 Task: Find connections with filter location Bad Oeynhausen with filter topic #Saaswith filter profile language English with filter current company RPG Group with filter school B. M. S. College of Engineering with filter industry Ranching and Fisheries with filter service category Leadership Development with filter keywords title Wedding Coordinator
Action: Mouse moved to (483, 61)
Screenshot: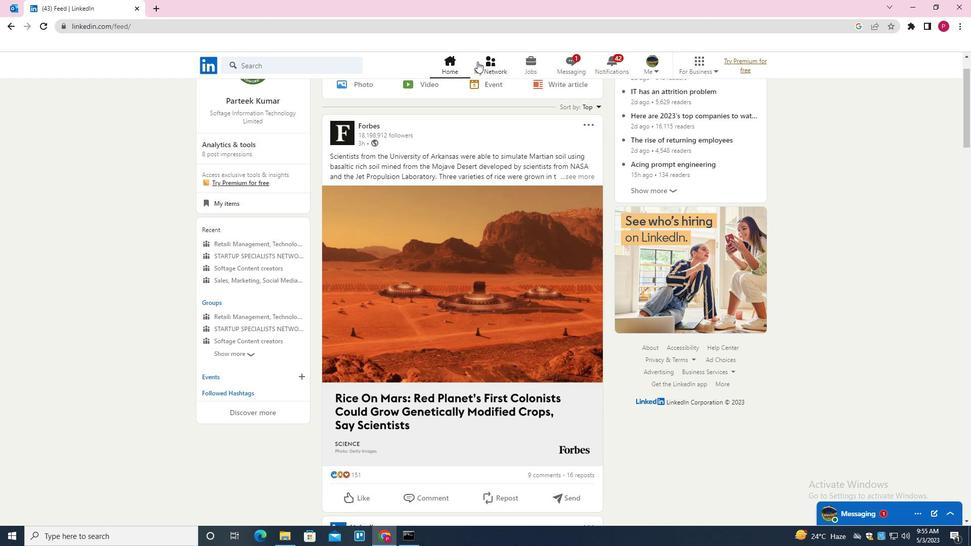 
Action: Mouse pressed left at (483, 61)
Screenshot: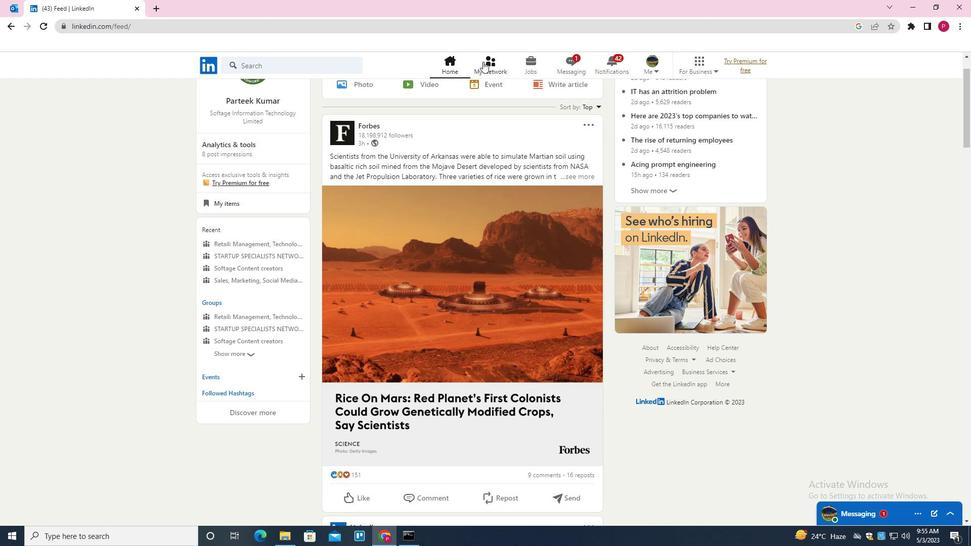 
Action: Mouse moved to (295, 123)
Screenshot: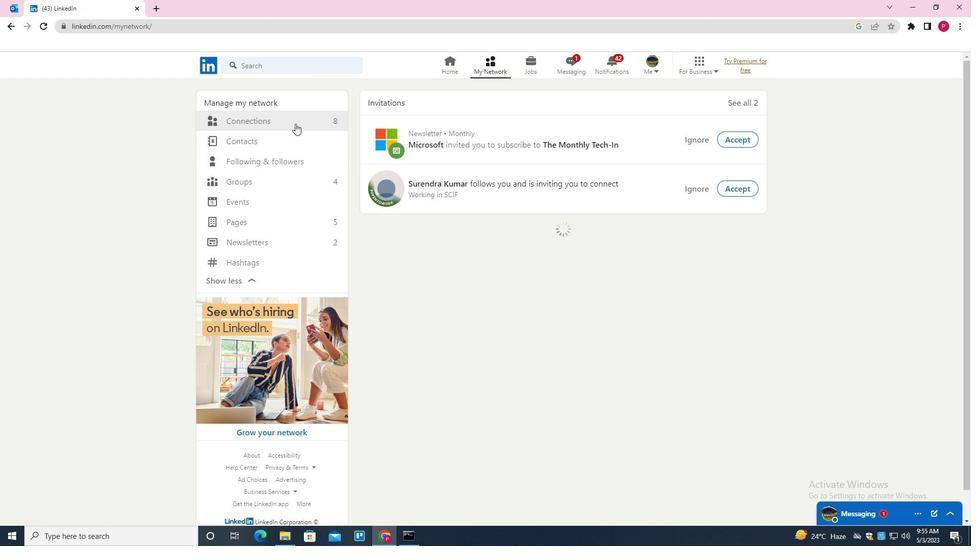 
Action: Mouse pressed left at (295, 123)
Screenshot: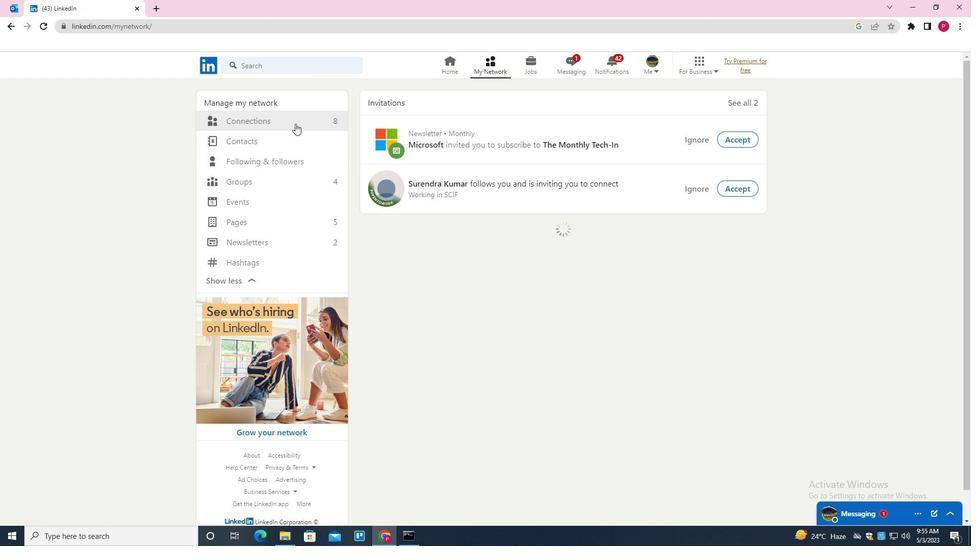 
Action: Mouse moved to (543, 122)
Screenshot: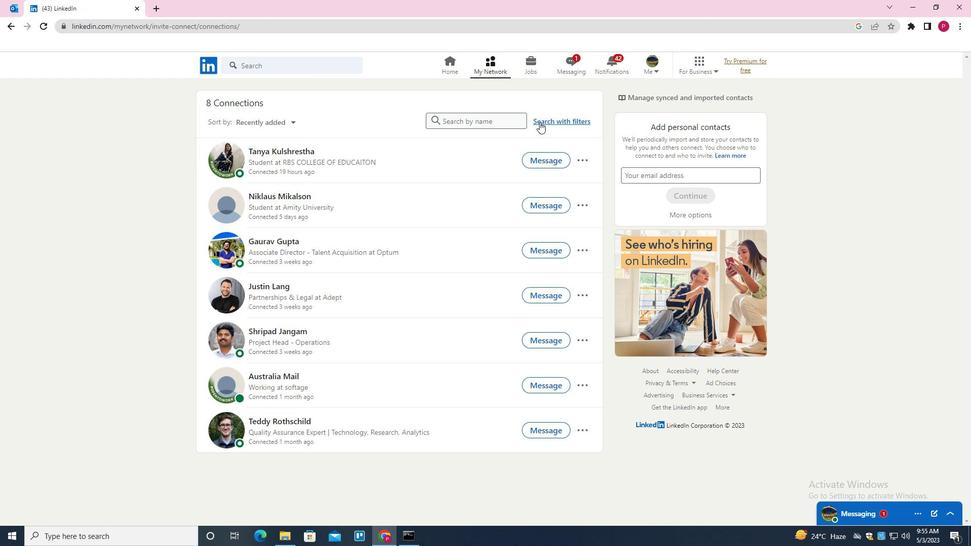 
Action: Mouse pressed left at (543, 122)
Screenshot: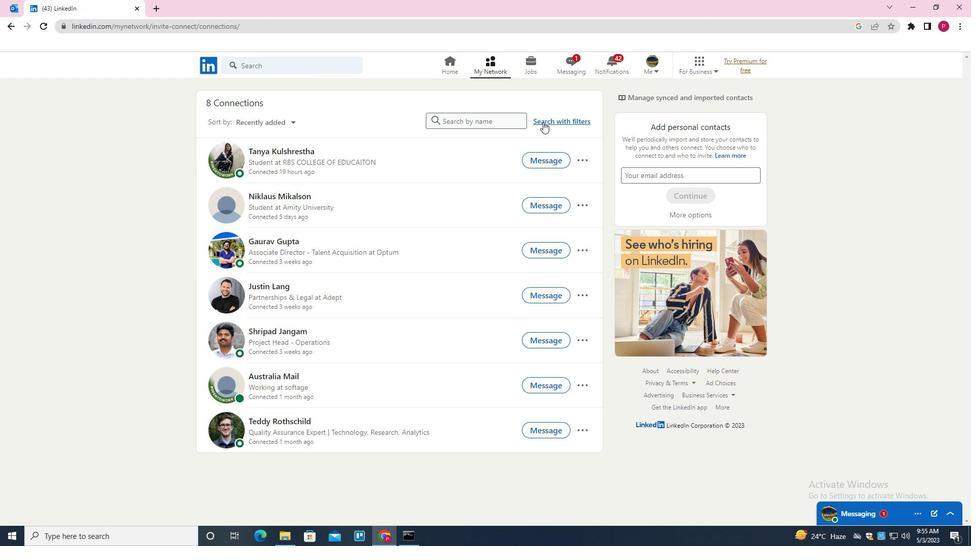
Action: Mouse moved to (515, 92)
Screenshot: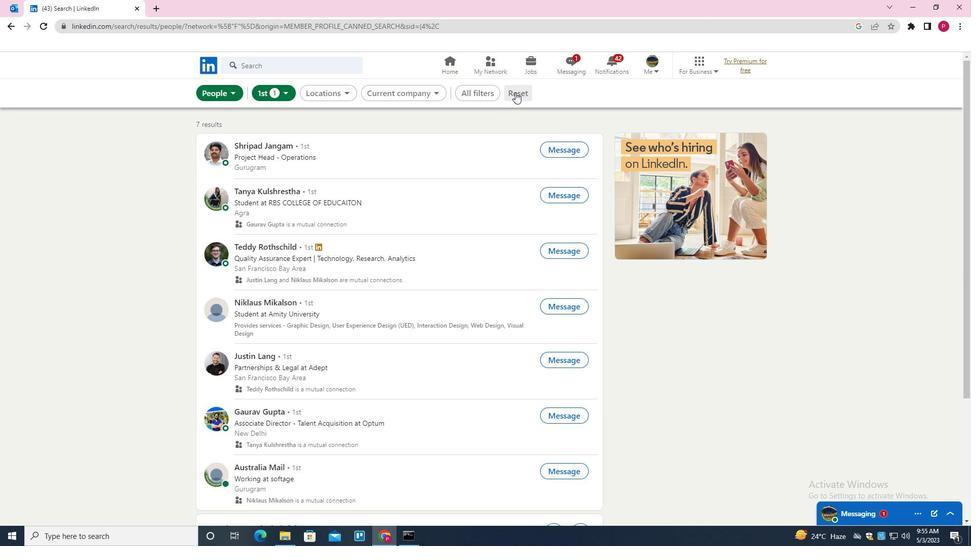 
Action: Mouse pressed left at (515, 92)
Screenshot: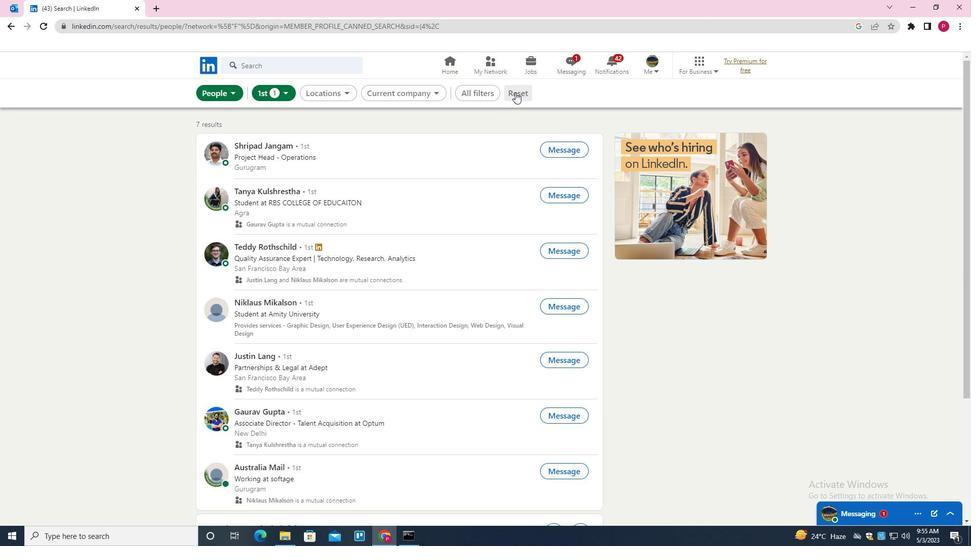 
Action: Mouse moved to (500, 95)
Screenshot: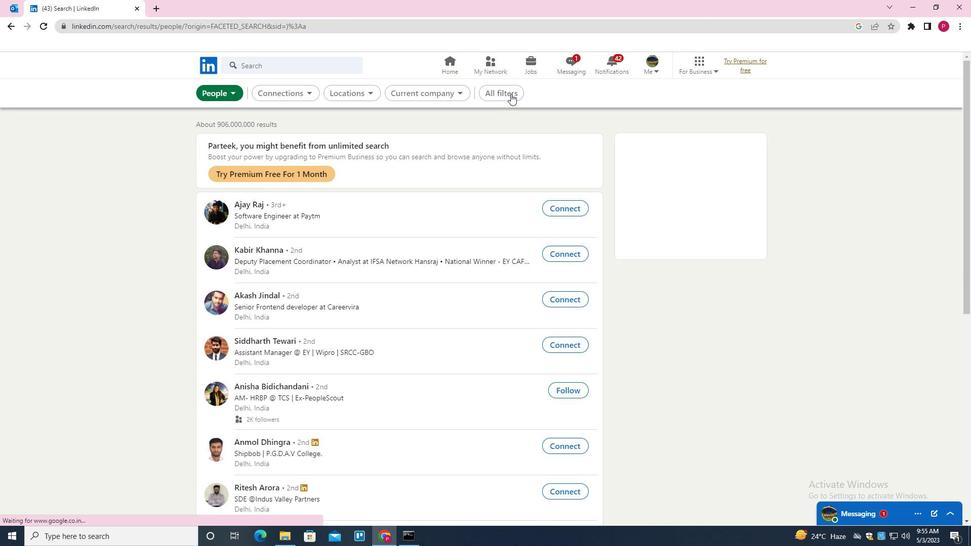 
Action: Mouse pressed left at (500, 95)
Screenshot: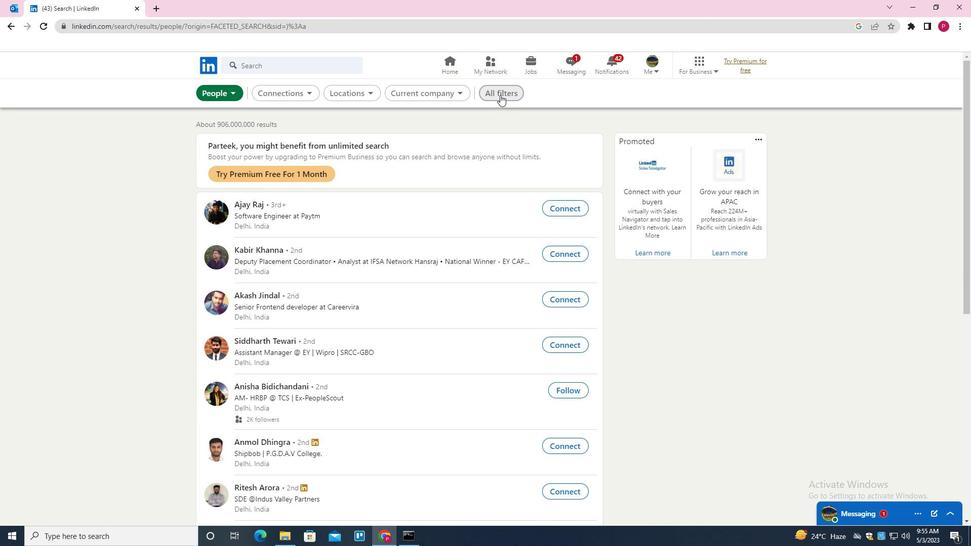 
Action: Mouse moved to (937, 383)
Screenshot: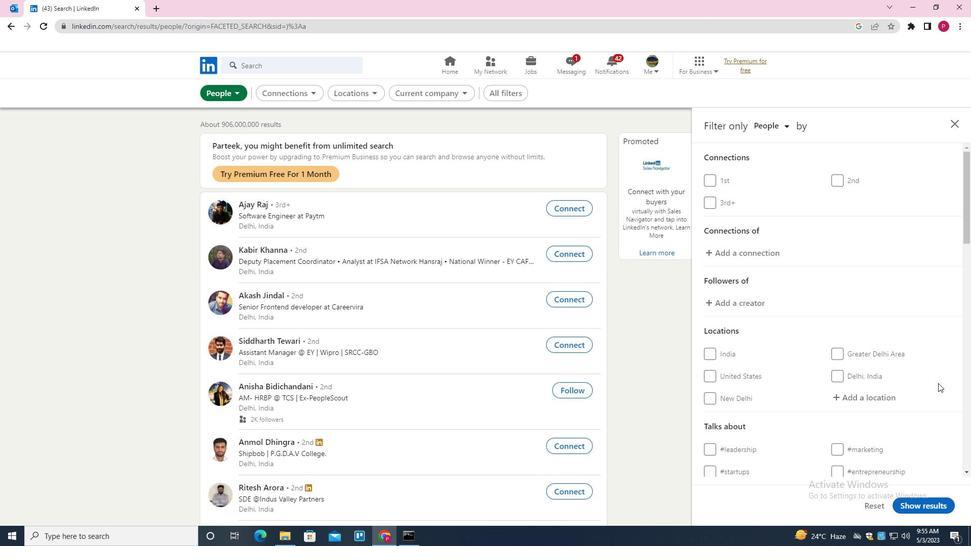 
Action: Mouse scrolled (937, 382) with delta (0, 0)
Screenshot: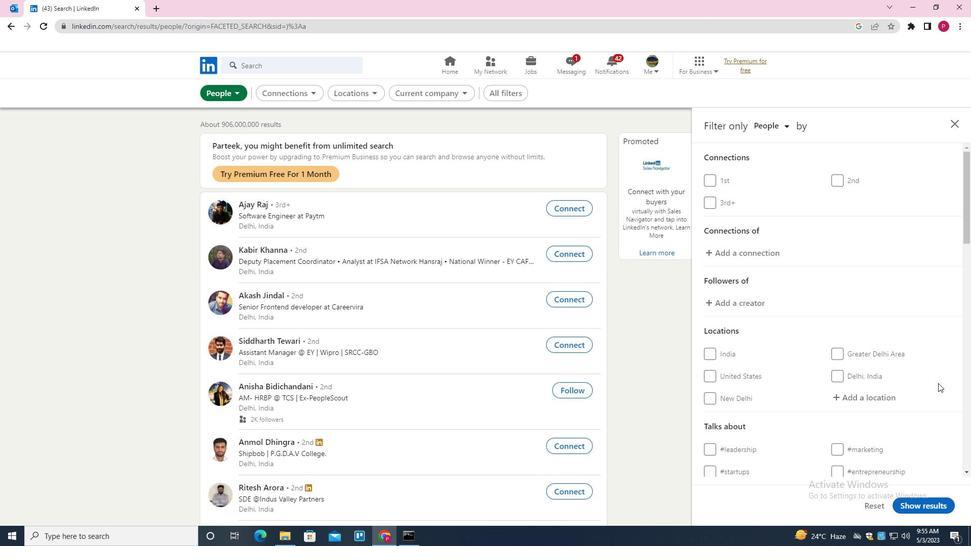 
Action: Mouse moved to (933, 383)
Screenshot: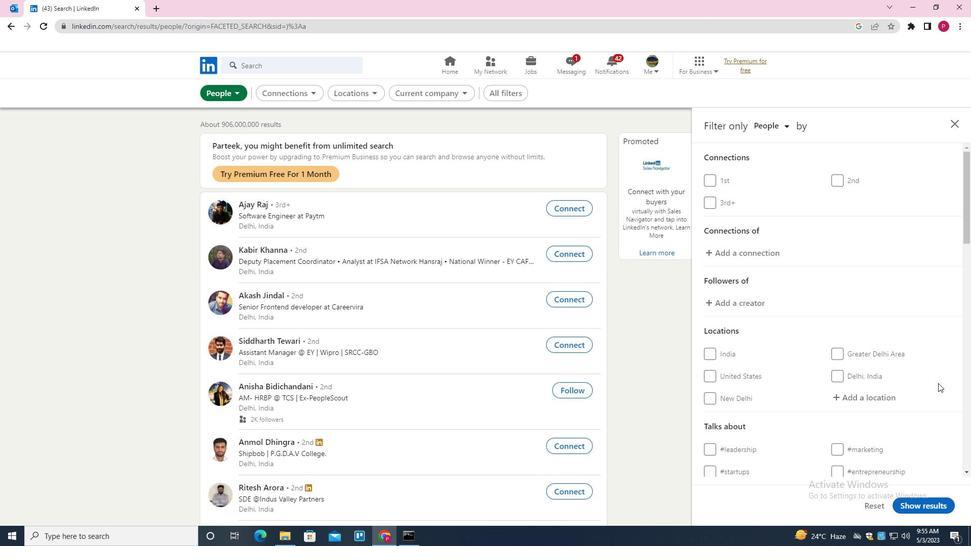 
Action: Mouse scrolled (933, 382) with delta (0, 0)
Screenshot: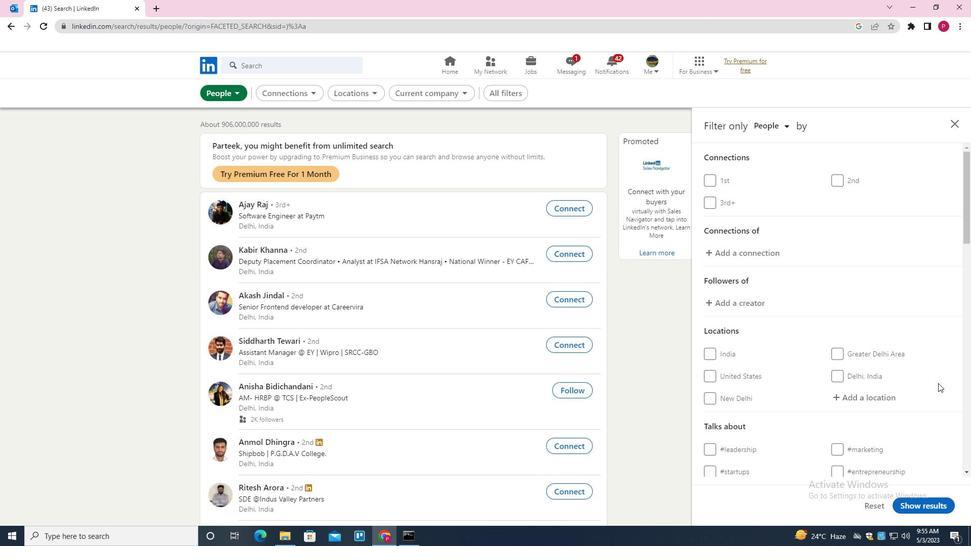 
Action: Mouse moved to (869, 298)
Screenshot: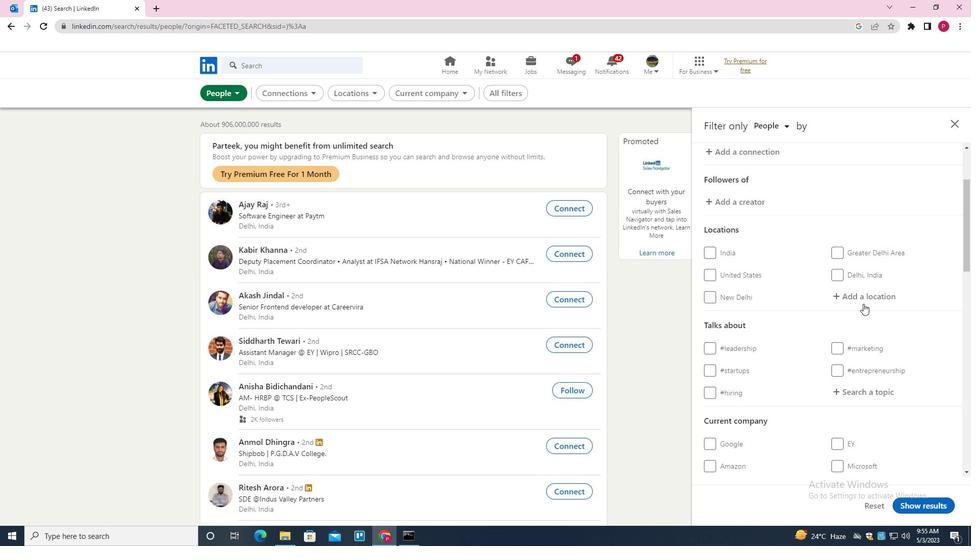 
Action: Mouse pressed left at (869, 298)
Screenshot: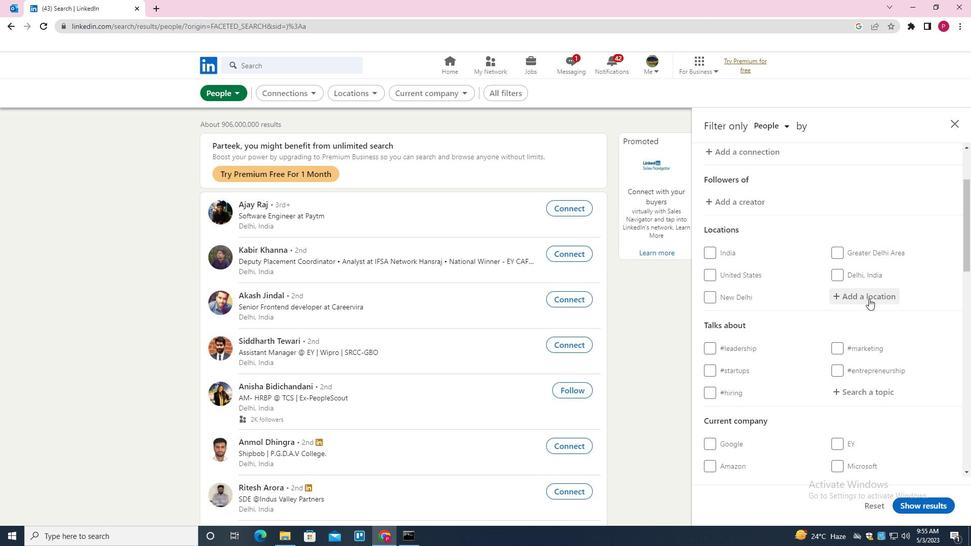 
Action: Key pressed <Key.shift>BAD<Key.space><Key.shift><Key.shift><Key.shift><Key.shift><Key.shift><Key.shift><Key.shift>OEYNHAUSEN<Key.down><Key.enter>
Screenshot: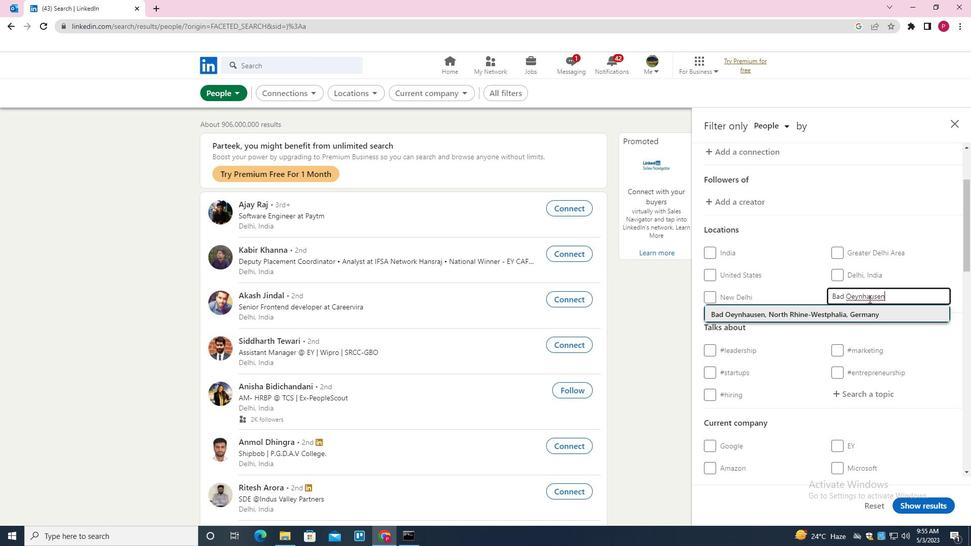
Action: Mouse moved to (887, 334)
Screenshot: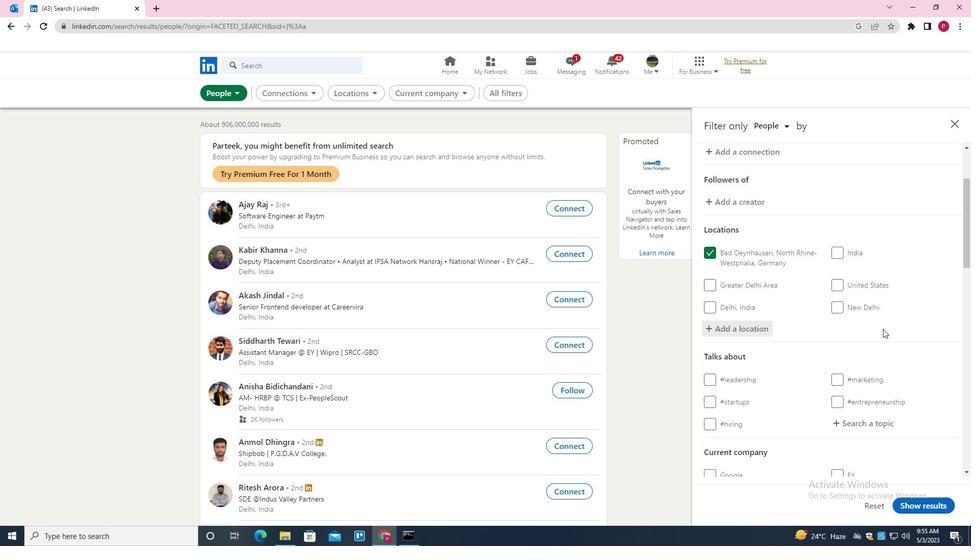 
Action: Mouse scrolled (887, 333) with delta (0, 0)
Screenshot: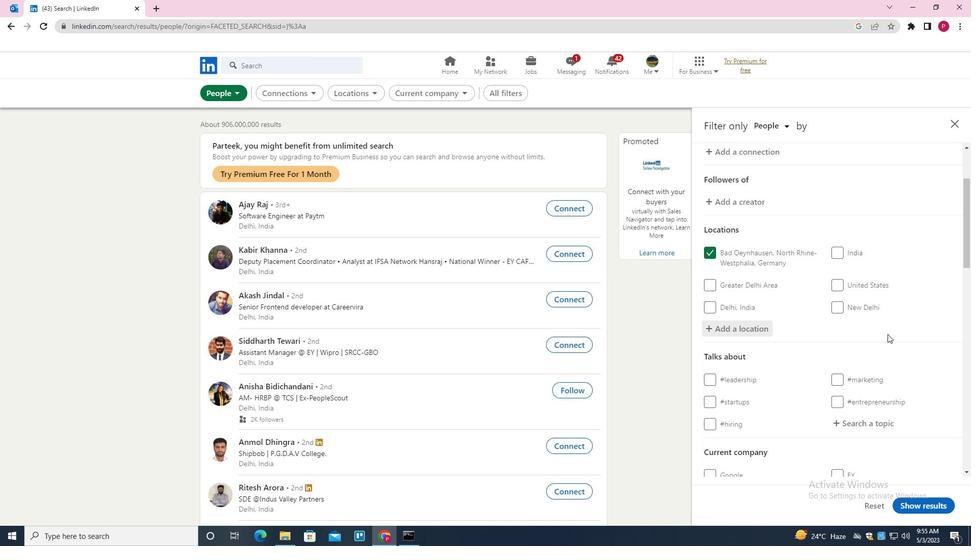 
Action: Mouse scrolled (887, 333) with delta (0, 0)
Screenshot: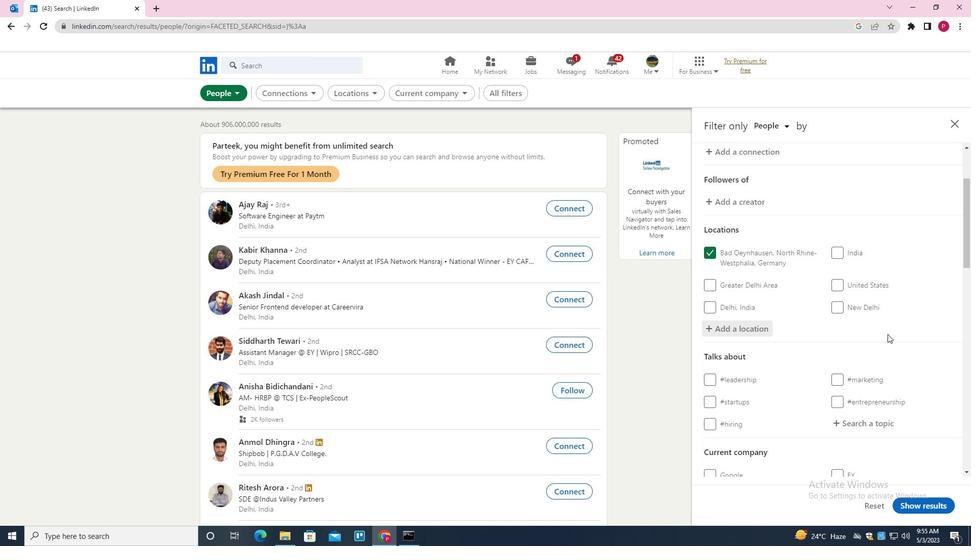 
Action: Mouse moved to (873, 324)
Screenshot: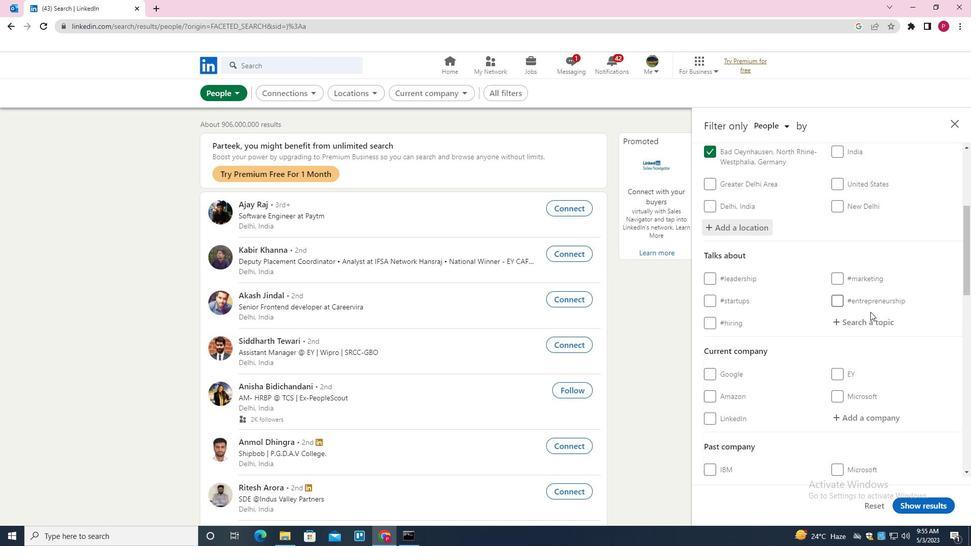 
Action: Mouse pressed left at (873, 324)
Screenshot: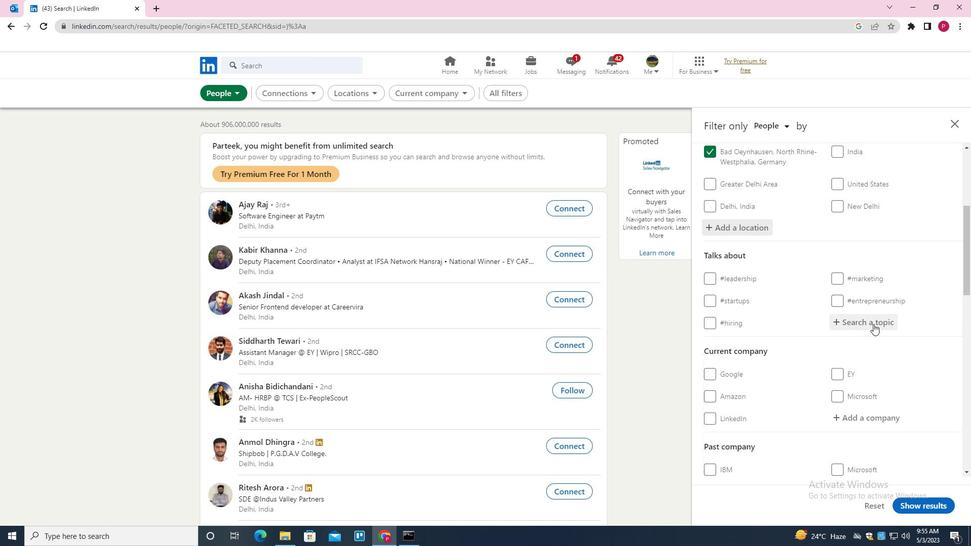 
Action: Key pressed SAAS<Key.down><Key.enter>
Screenshot: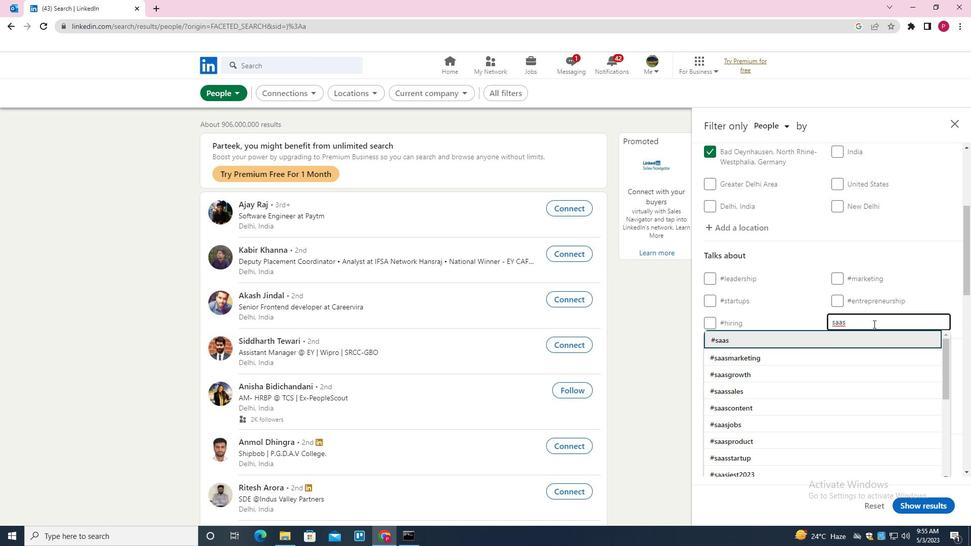 
Action: Mouse moved to (851, 325)
Screenshot: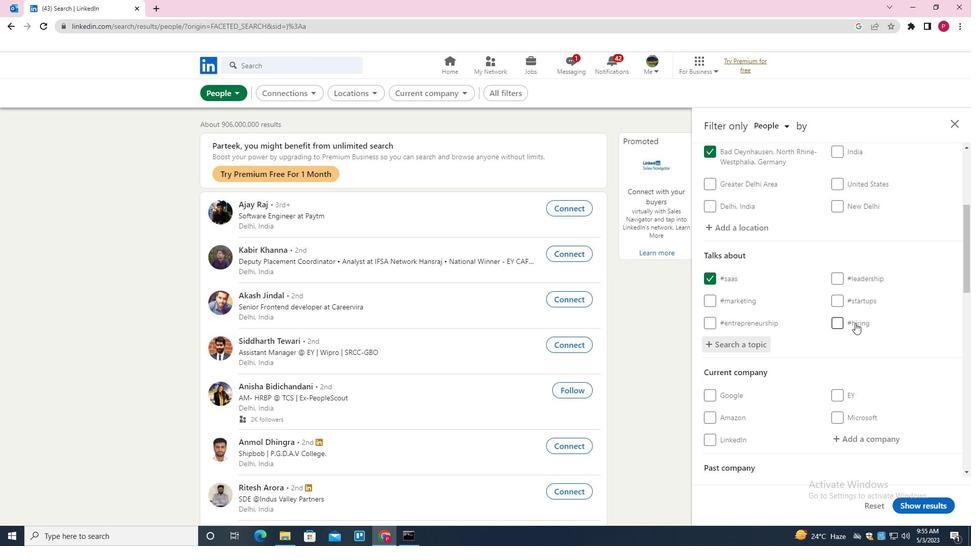 
Action: Mouse scrolled (851, 324) with delta (0, 0)
Screenshot: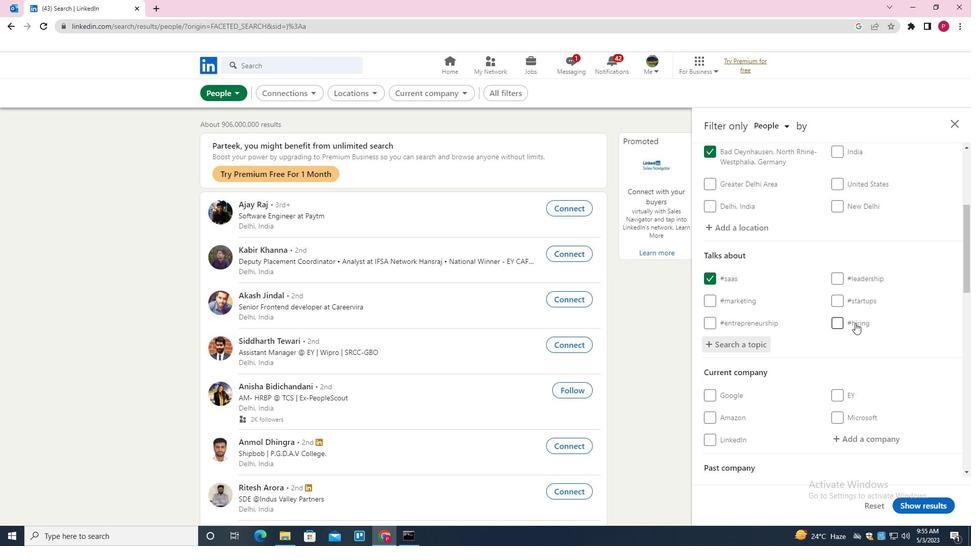 
Action: Mouse moved to (845, 330)
Screenshot: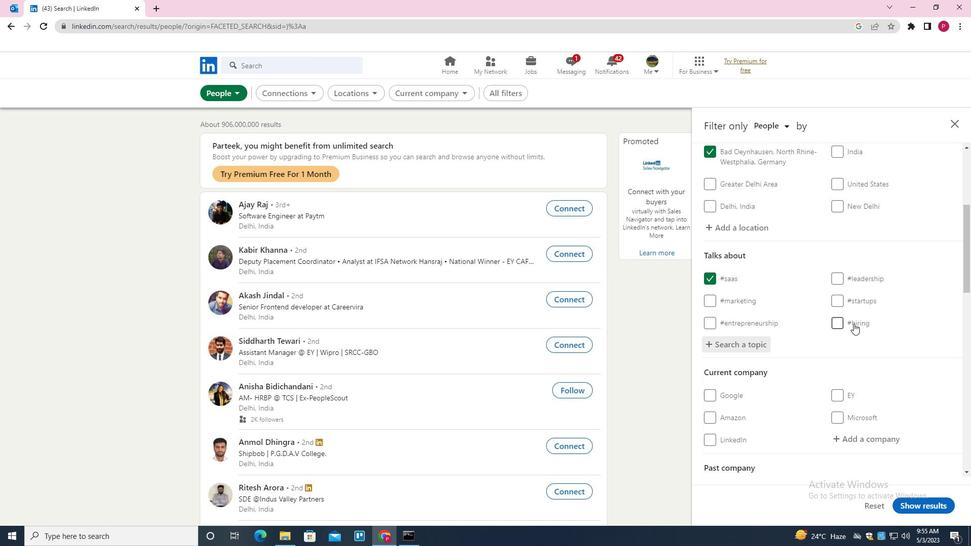 
Action: Mouse scrolled (845, 330) with delta (0, 0)
Screenshot: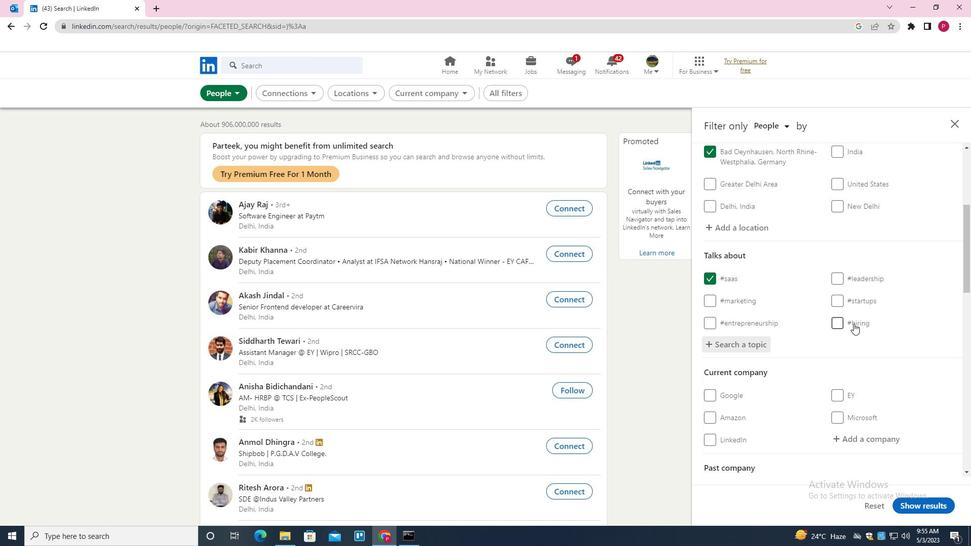 
Action: Mouse moved to (844, 332)
Screenshot: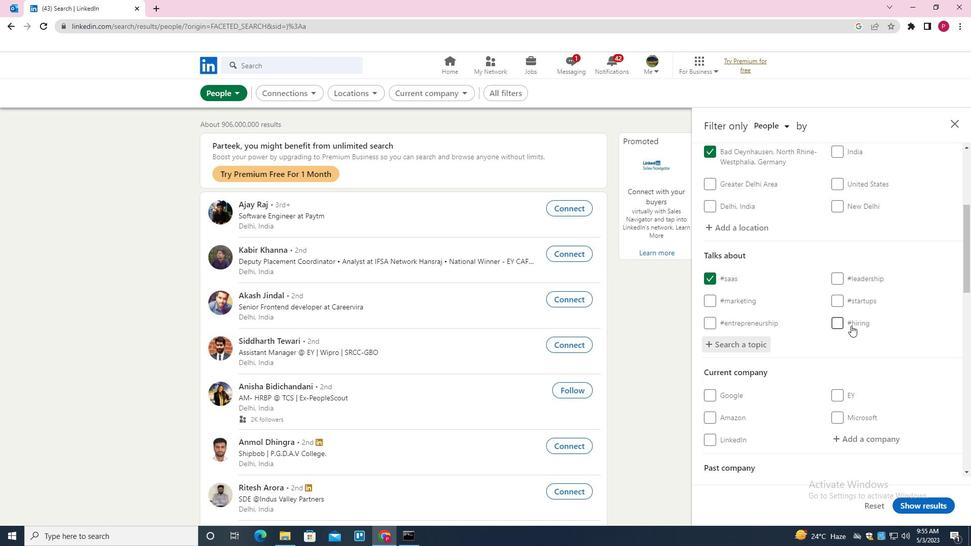 
Action: Mouse scrolled (844, 332) with delta (0, 0)
Screenshot: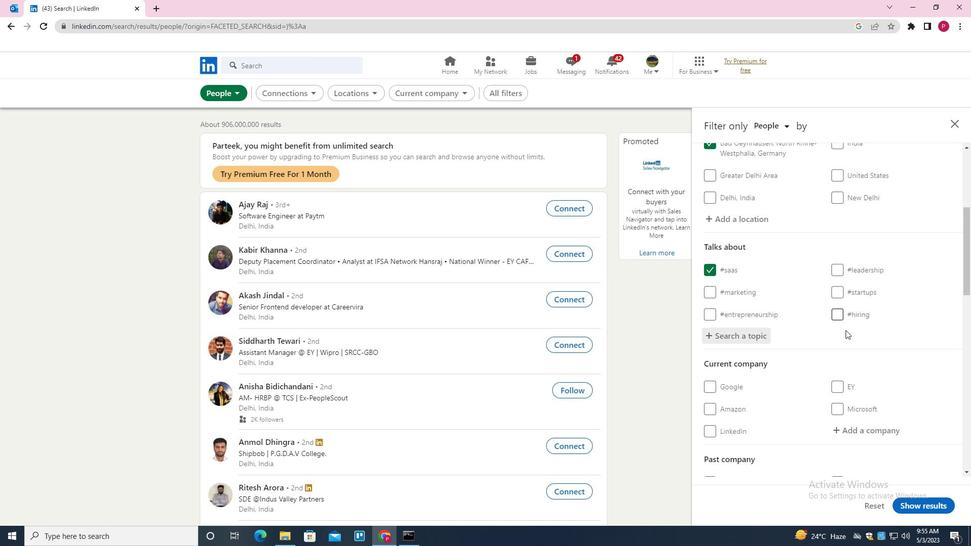 
Action: Mouse scrolled (844, 332) with delta (0, 0)
Screenshot: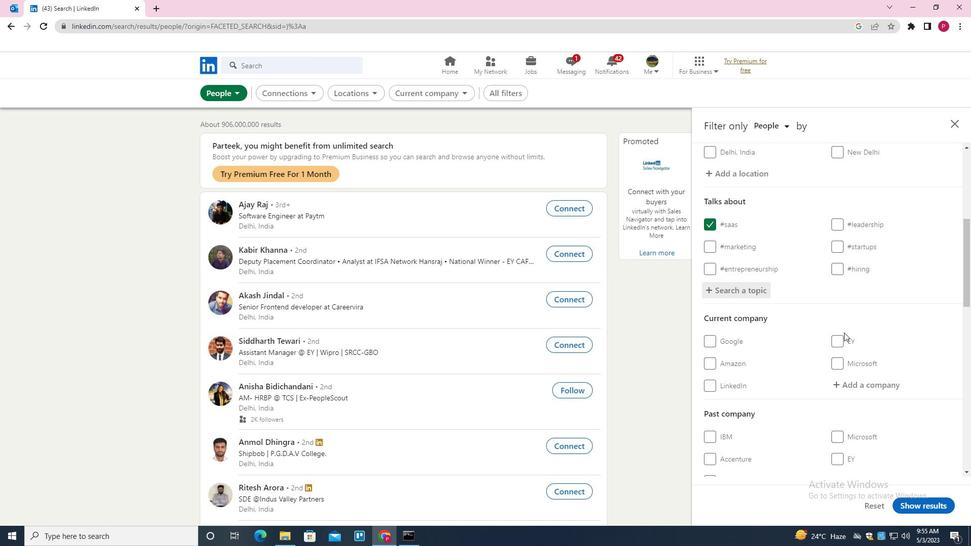 
Action: Mouse scrolled (844, 332) with delta (0, 0)
Screenshot: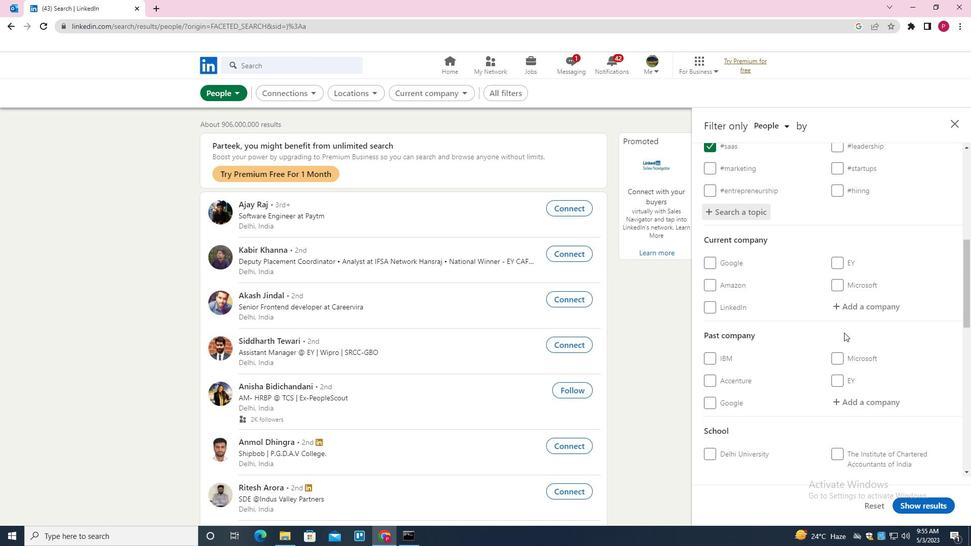 
Action: Mouse moved to (822, 328)
Screenshot: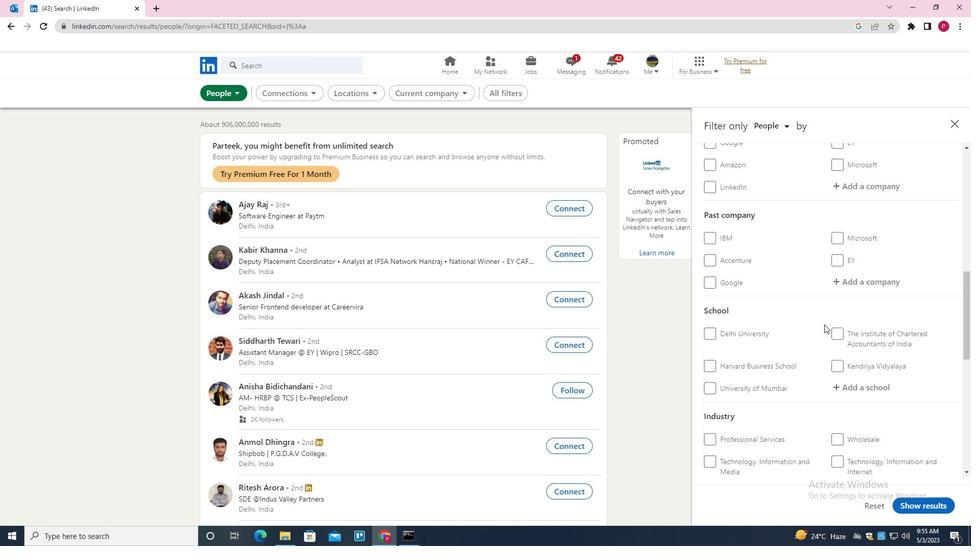 
Action: Mouse scrolled (822, 327) with delta (0, 0)
Screenshot: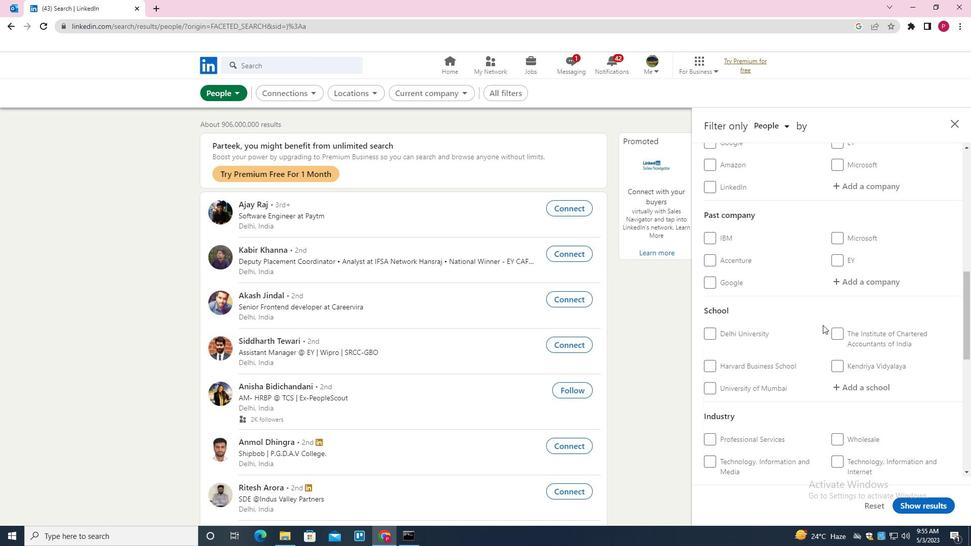 
Action: Mouse moved to (822, 328)
Screenshot: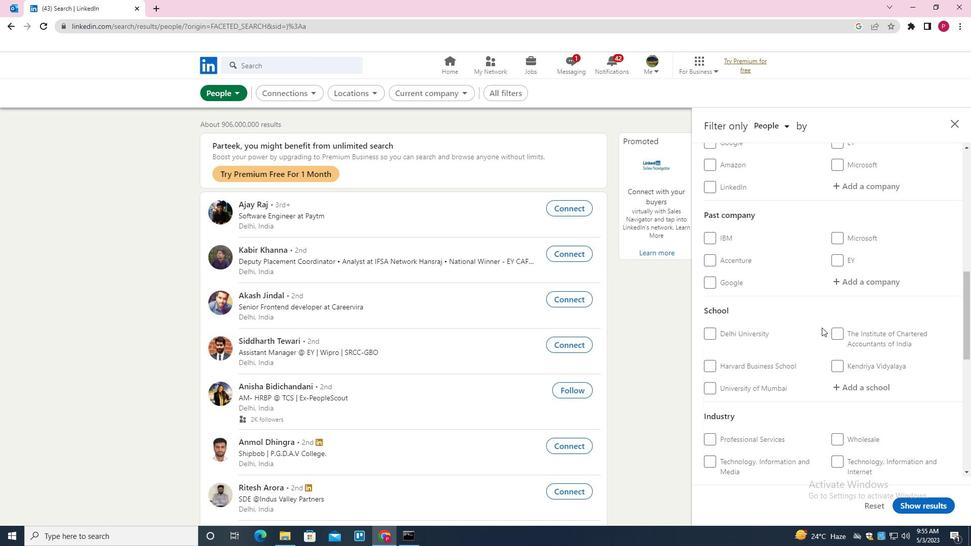 
Action: Mouse scrolled (822, 328) with delta (0, 0)
Screenshot: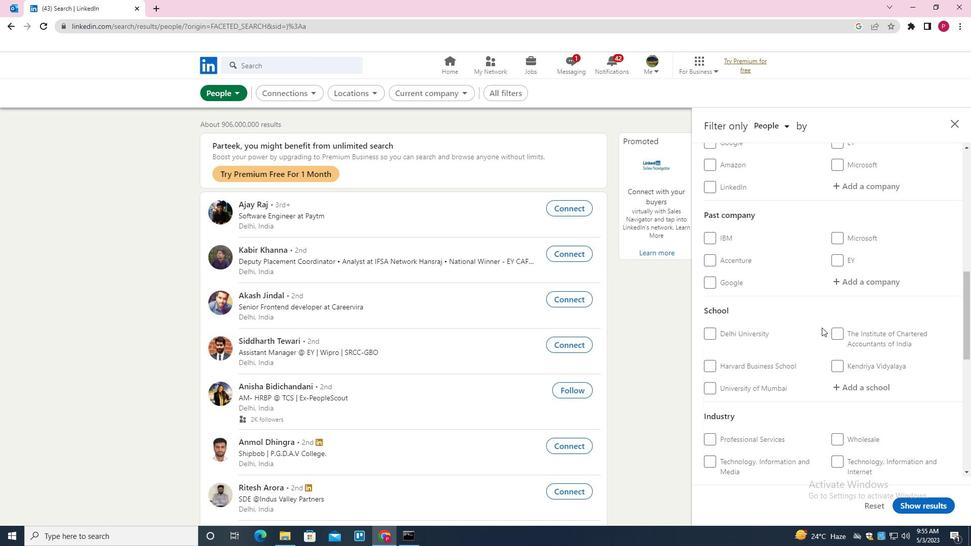 
Action: Mouse moved to (822, 328)
Screenshot: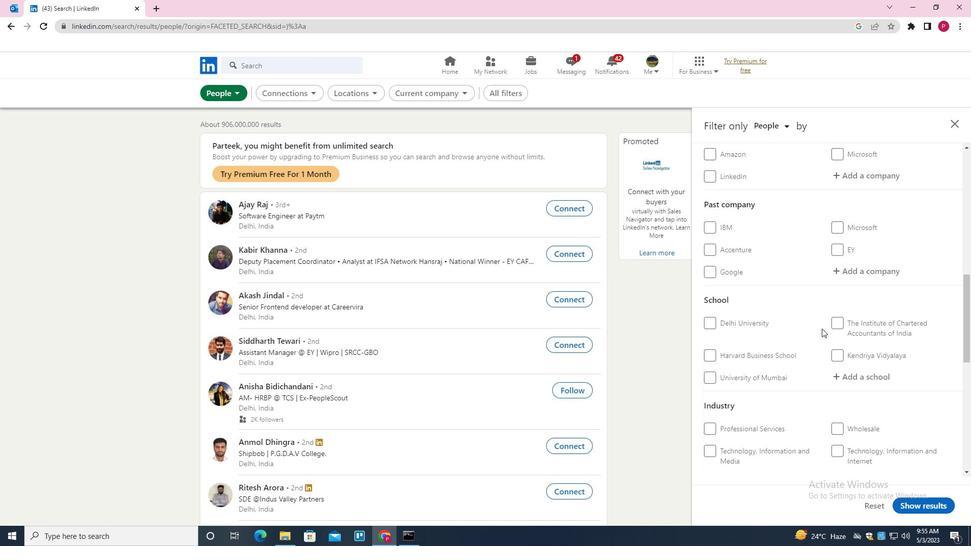 
Action: Mouse scrolled (822, 328) with delta (0, 0)
Screenshot: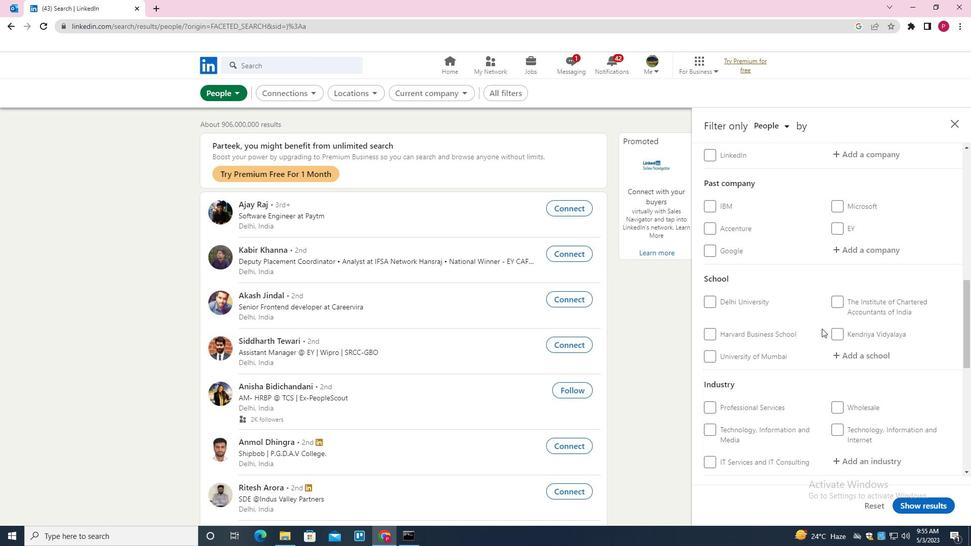 
Action: Mouse scrolled (822, 328) with delta (0, 0)
Screenshot: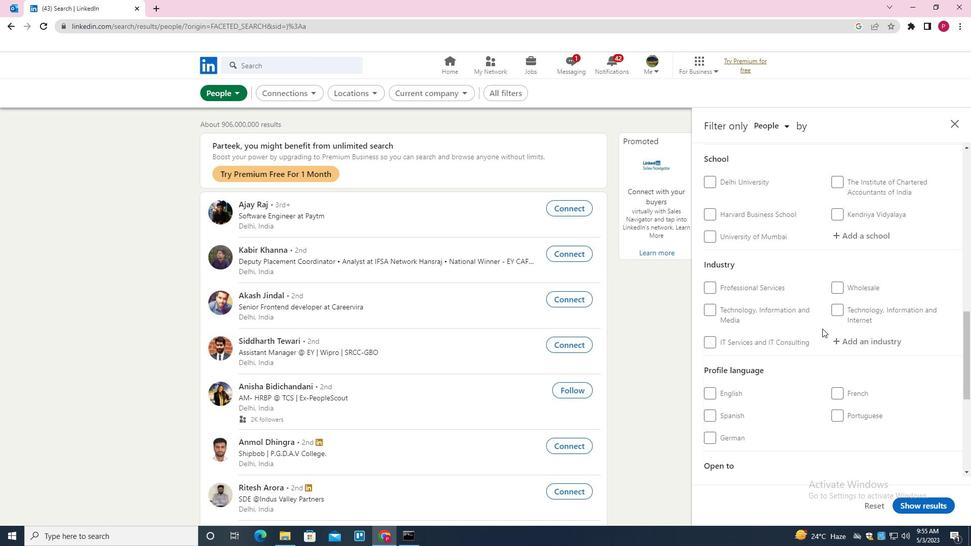 
Action: Mouse scrolled (822, 328) with delta (0, 0)
Screenshot: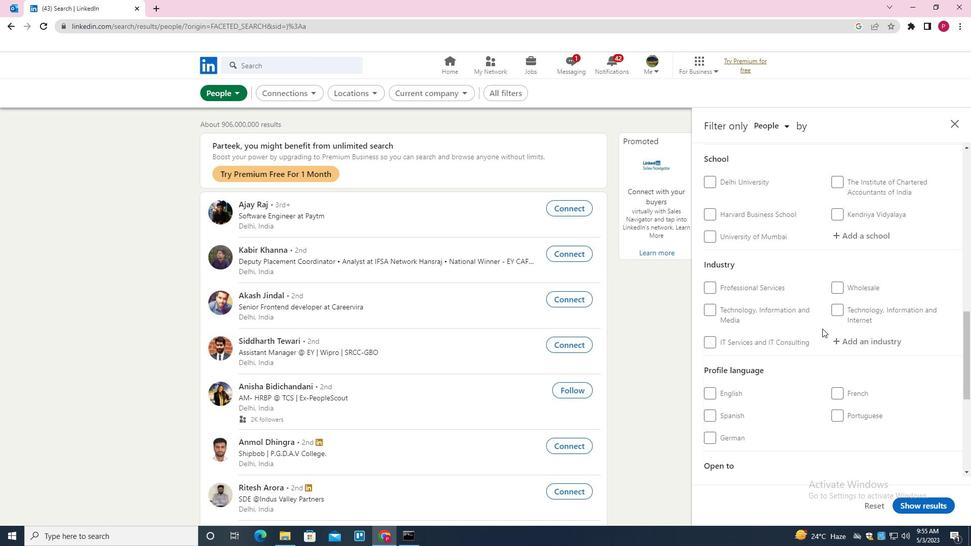 
Action: Mouse moved to (737, 293)
Screenshot: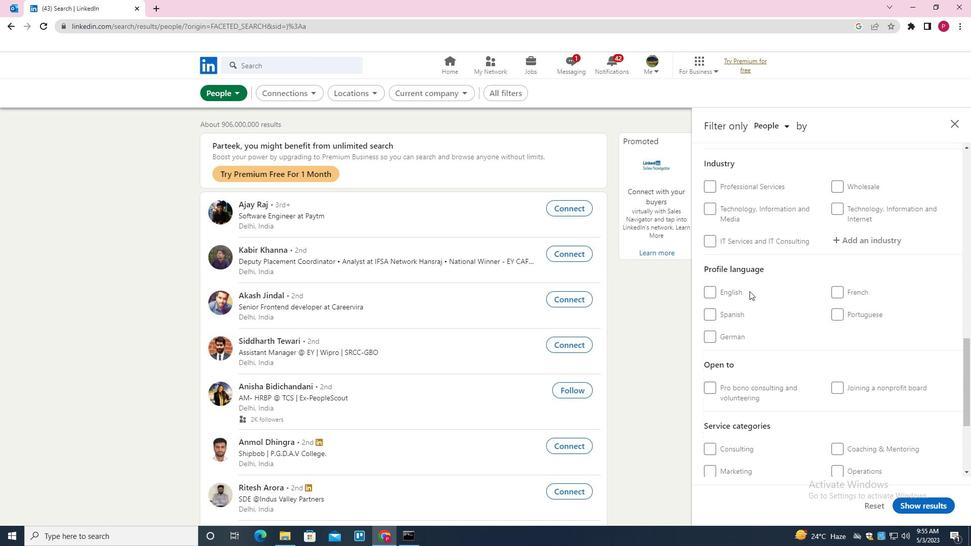 
Action: Mouse pressed left at (737, 293)
Screenshot: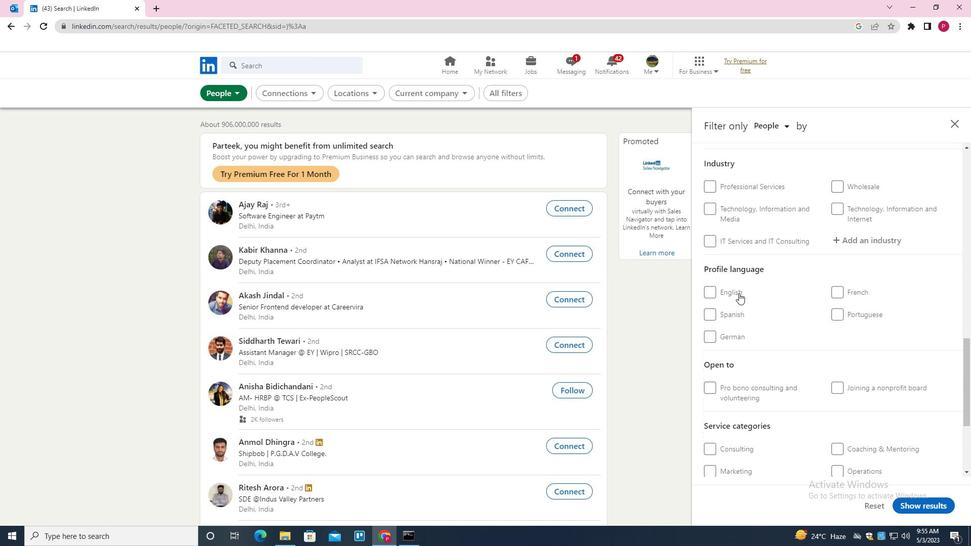 
Action: Mouse moved to (776, 296)
Screenshot: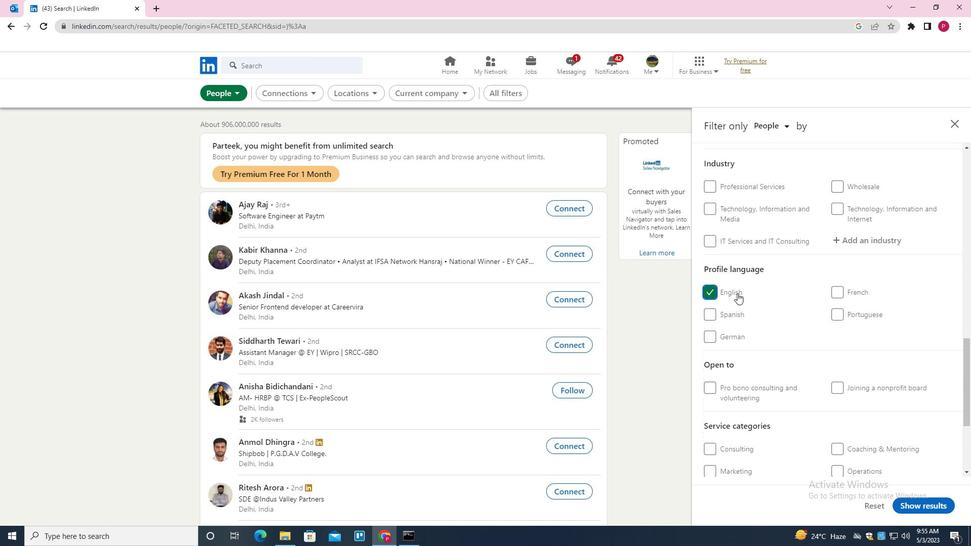 
Action: Mouse scrolled (776, 297) with delta (0, 0)
Screenshot: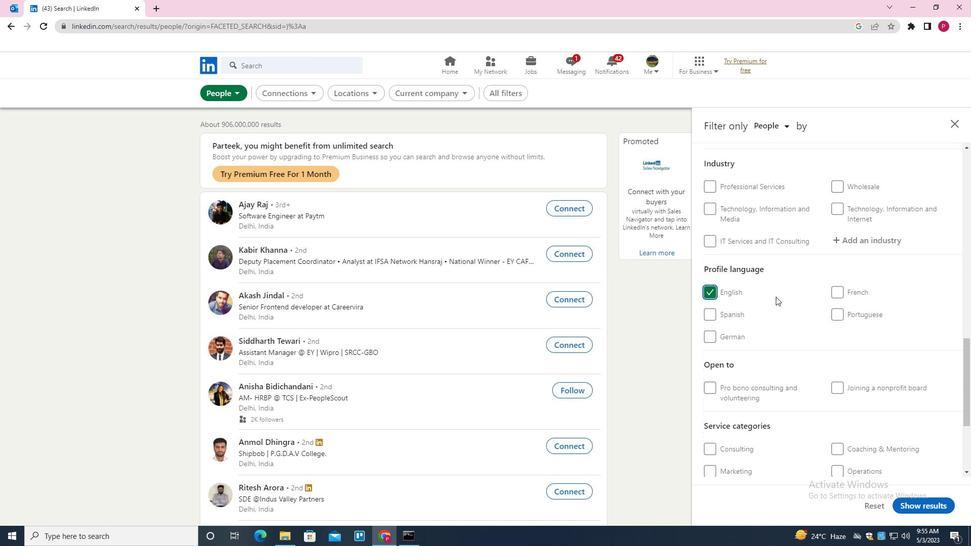 
Action: Mouse scrolled (776, 297) with delta (0, 0)
Screenshot: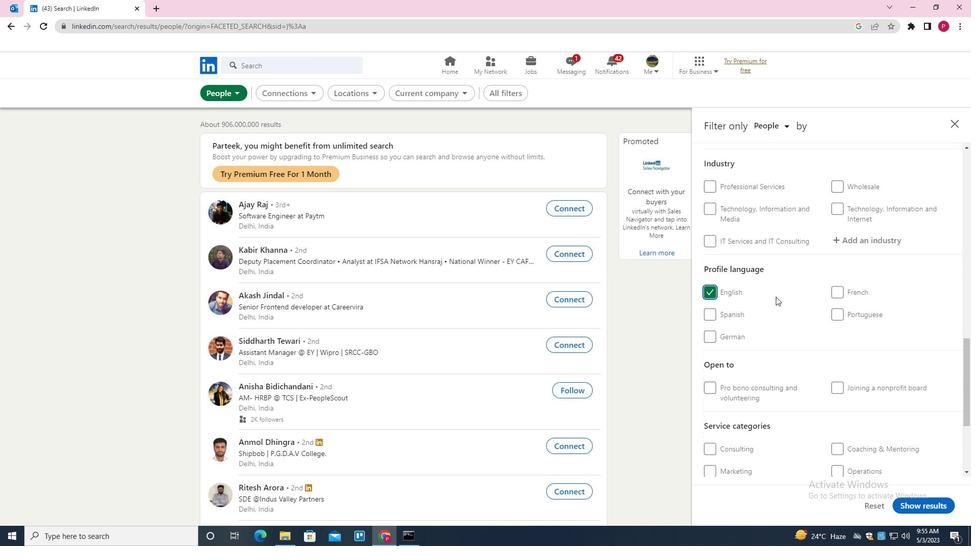
Action: Mouse scrolled (776, 297) with delta (0, 0)
Screenshot: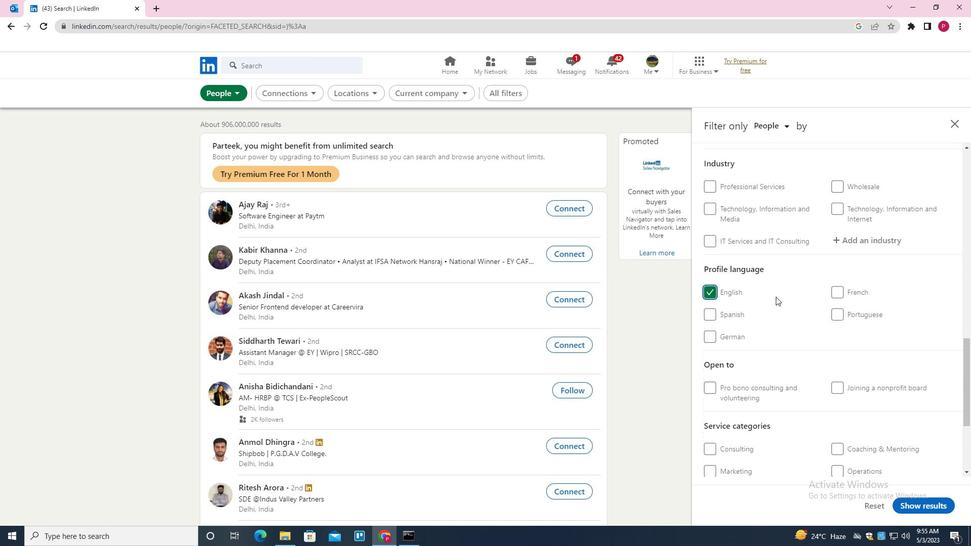 
Action: Mouse scrolled (776, 297) with delta (0, 0)
Screenshot: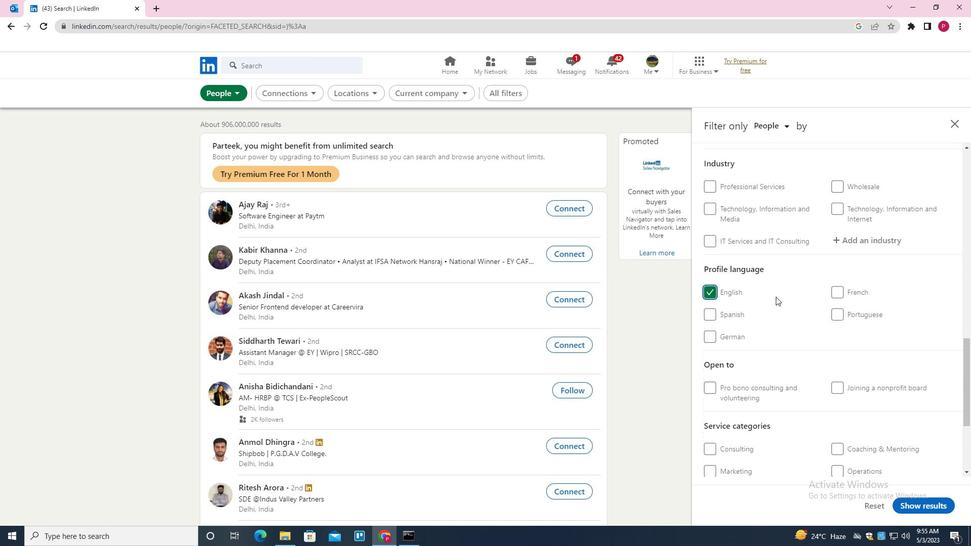 
Action: Mouse scrolled (776, 297) with delta (0, 0)
Screenshot: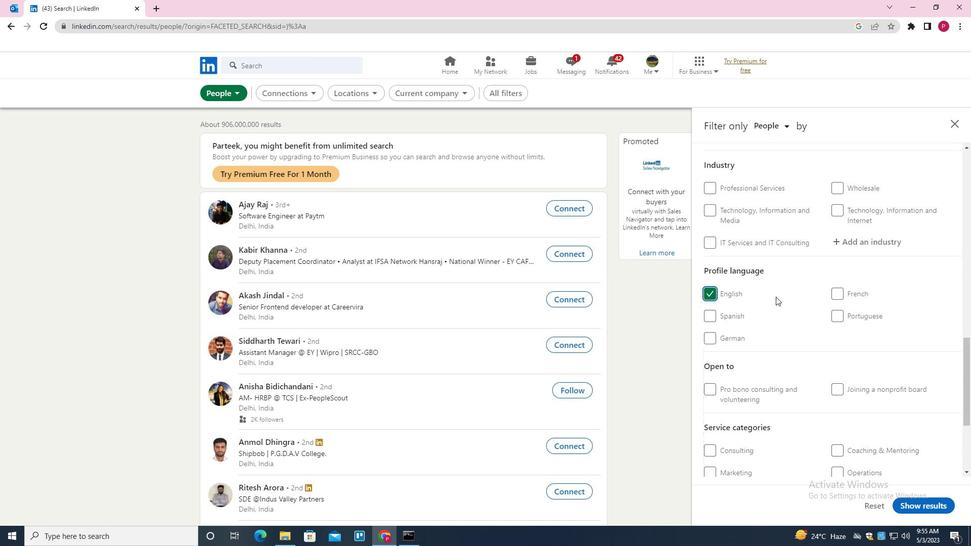
Action: Mouse scrolled (776, 297) with delta (0, 0)
Screenshot: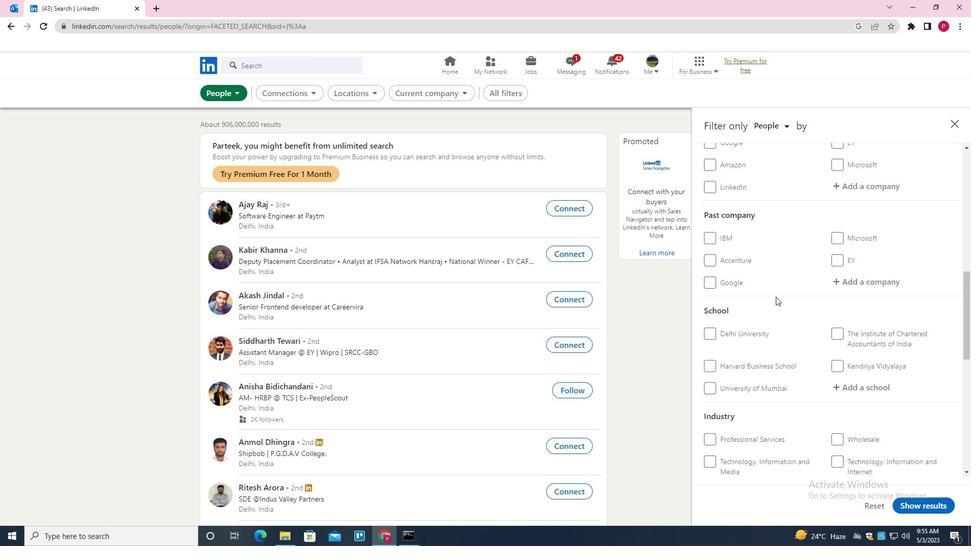 
Action: Mouse scrolled (776, 297) with delta (0, 0)
Screenshot: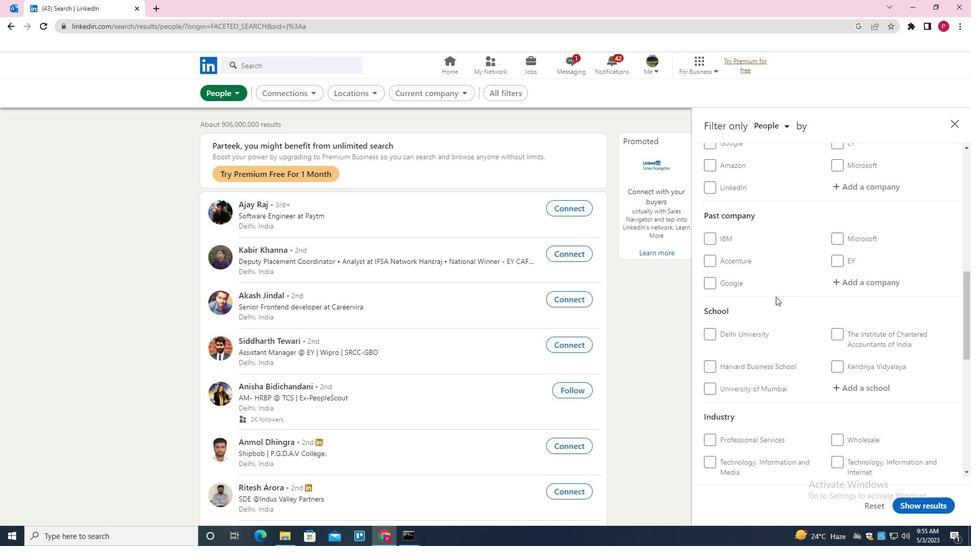 
Action: Mouse moved to (892, 287)
Screenshot: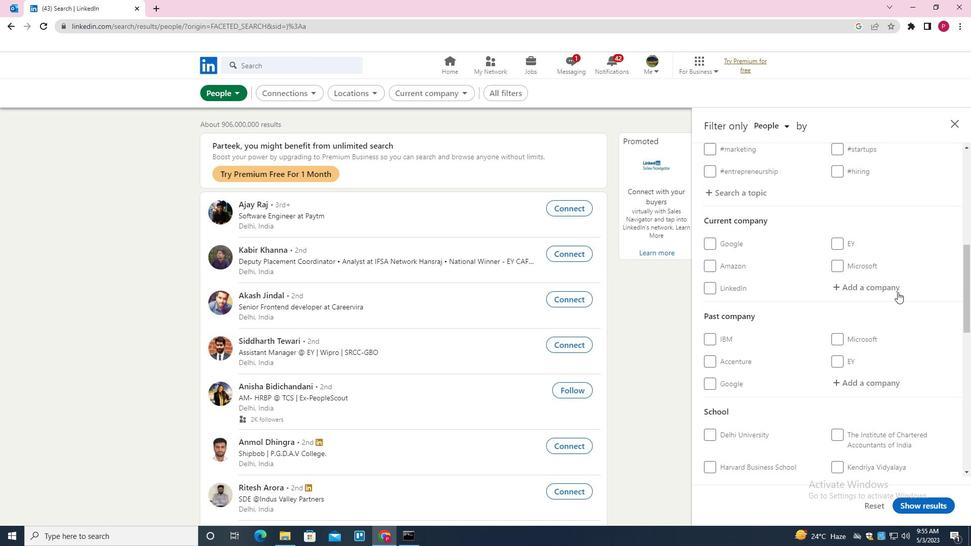 
Action: Mouse pressed left at (892, 287)
Screenshot: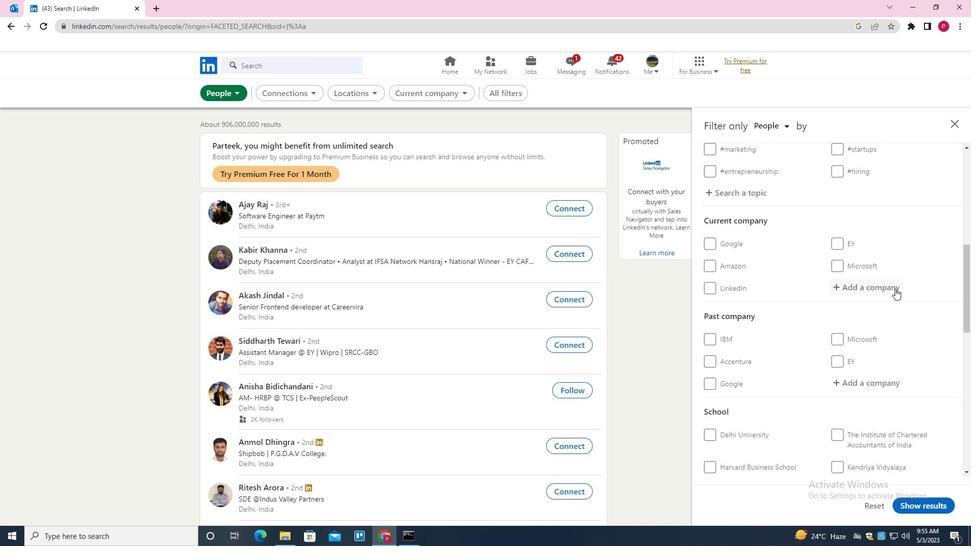 
Action: Key pressed <Key.shift>RPG<Key.space><Key.shift>GROUP<Key.down><Key.enter>
Screenshot: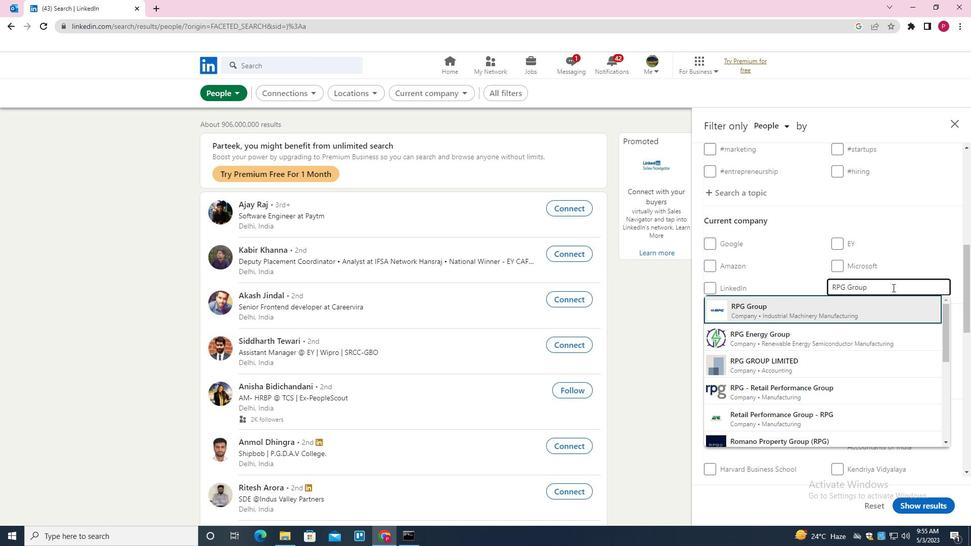 
Action: Mouse moved to (858, 355)
Screenshot: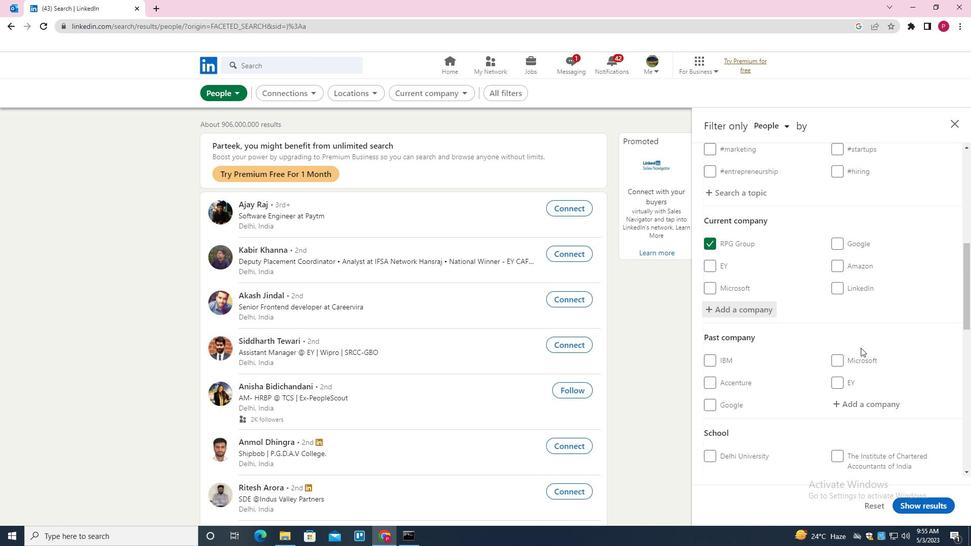 
Action: Mouse scrolled (858, 355) with delta (0, 0)
Screenshot: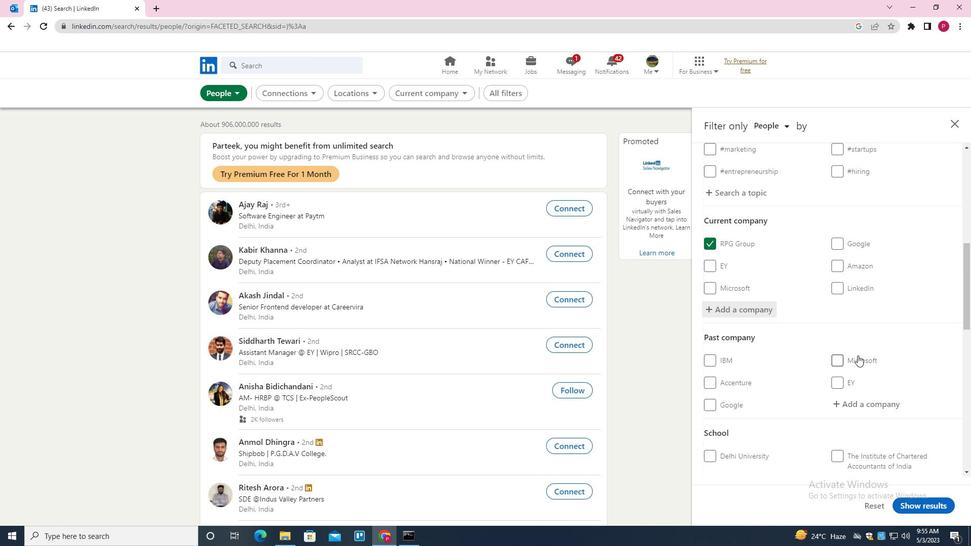 
Action: Mouse scrolled (858, 355) with delta (0, 0)
Screenshot: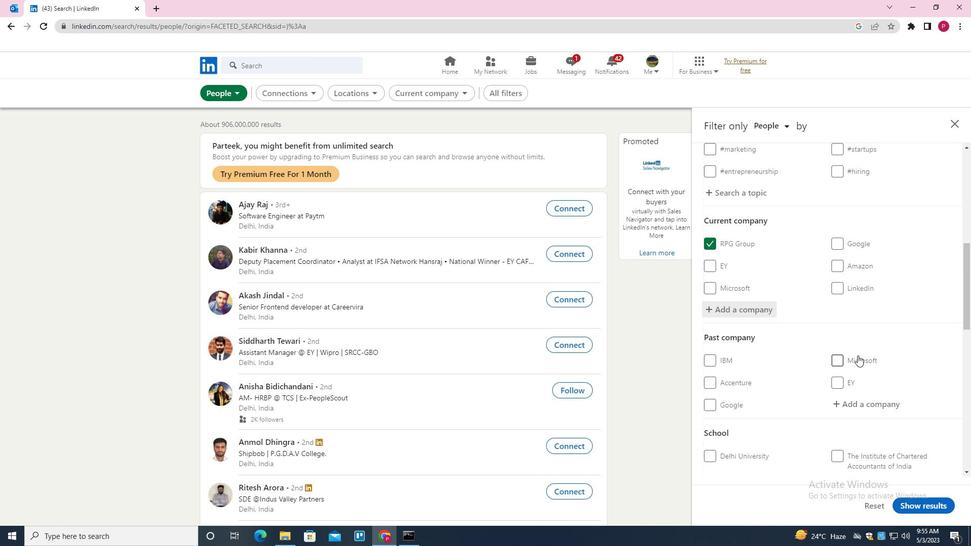 
Action: Mouse scrolled (858, 355) with delta (0, 0)
Screenshot: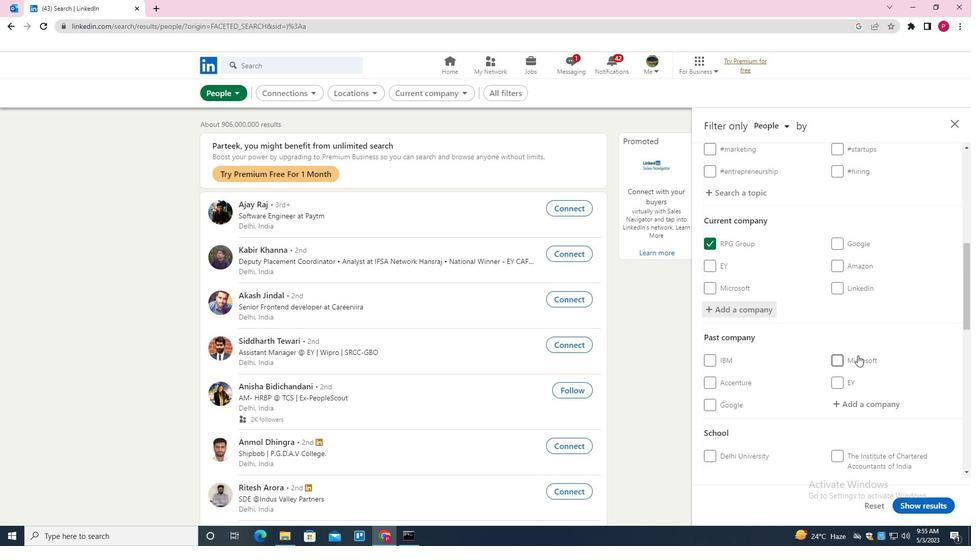 
Action: Mouse scrolled (858, 355) with delta (0, 0)
Screenshot: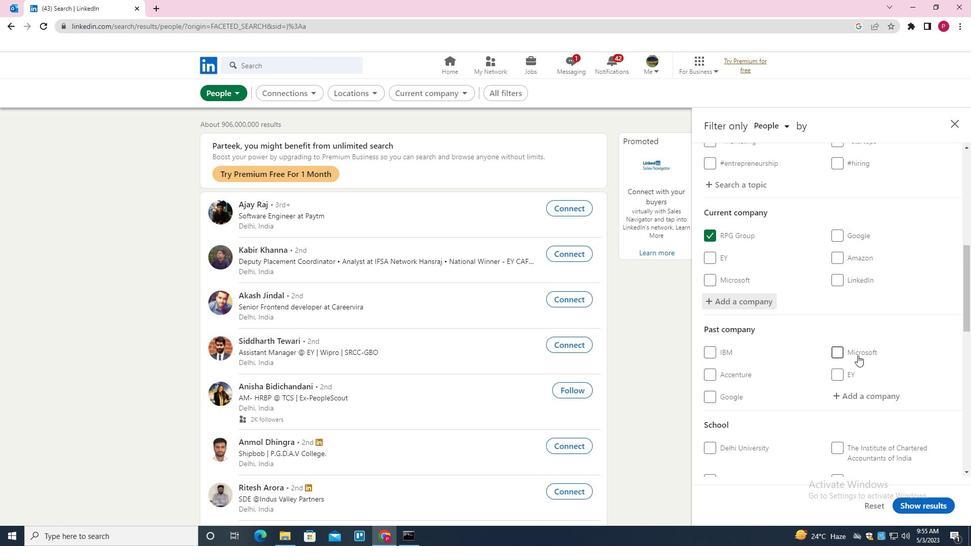 
Action: Mouse moved to (874, 310)
Screenshot: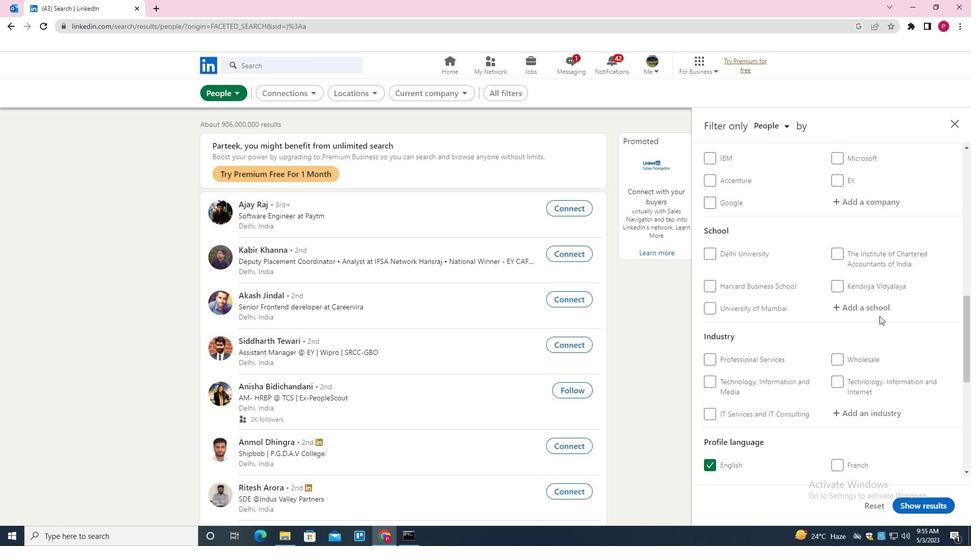 
Action: Mouse pressed left at (874, 310)
Screenshot: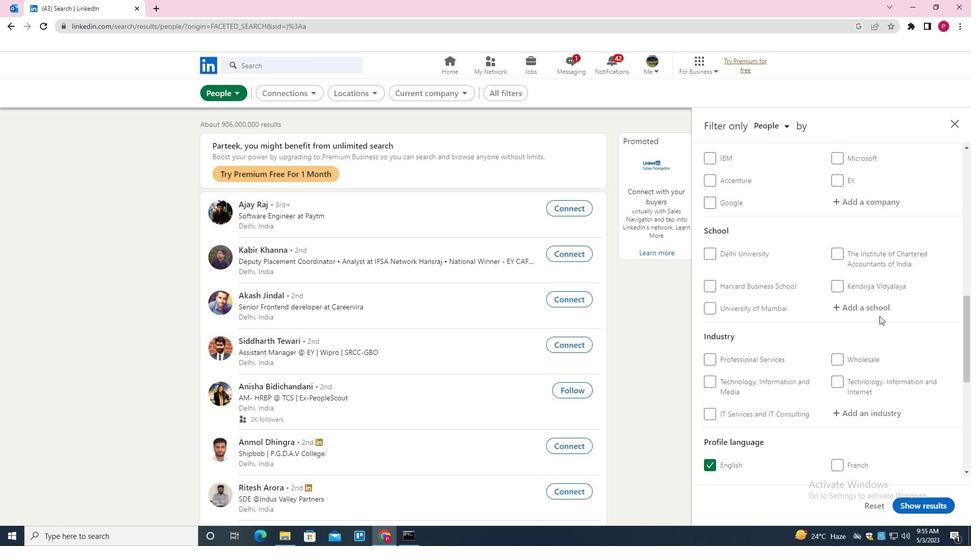
Action: Key pressed <Key.shift>B.<Key.shift>M.<Key.shift>S<Key.space><Key.shift><Key.shift><Key.shift><Key.shift><Key.shift><Key.shift><Key.shift><Key.shift><Key.shift><Key.shift><Key.shift>COLLEGE<Key.space>OF<Key.space><Key.shift>ENGINEERING<Key.space><Key.down><Key.enter>
Screenshot: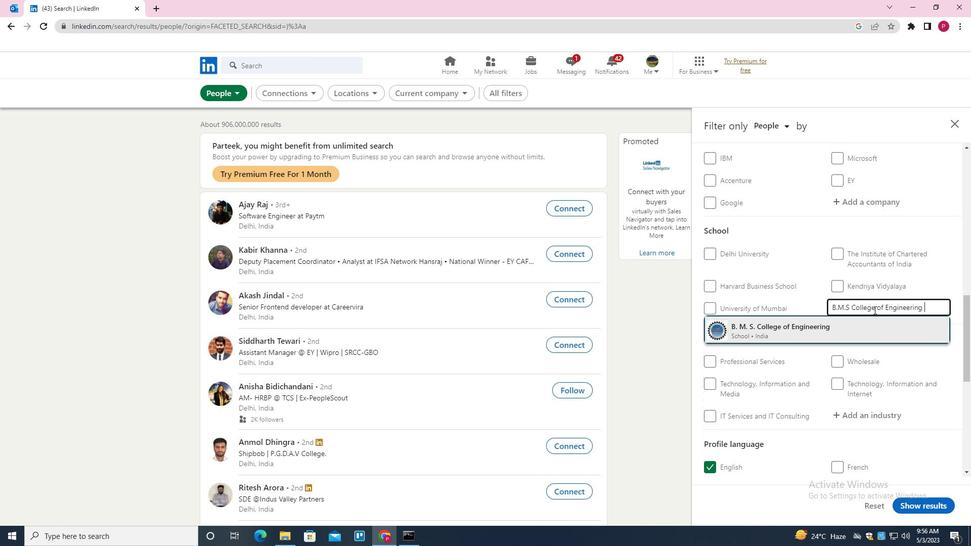 
Action: Mouse moved to (830, 328)
Screenshot: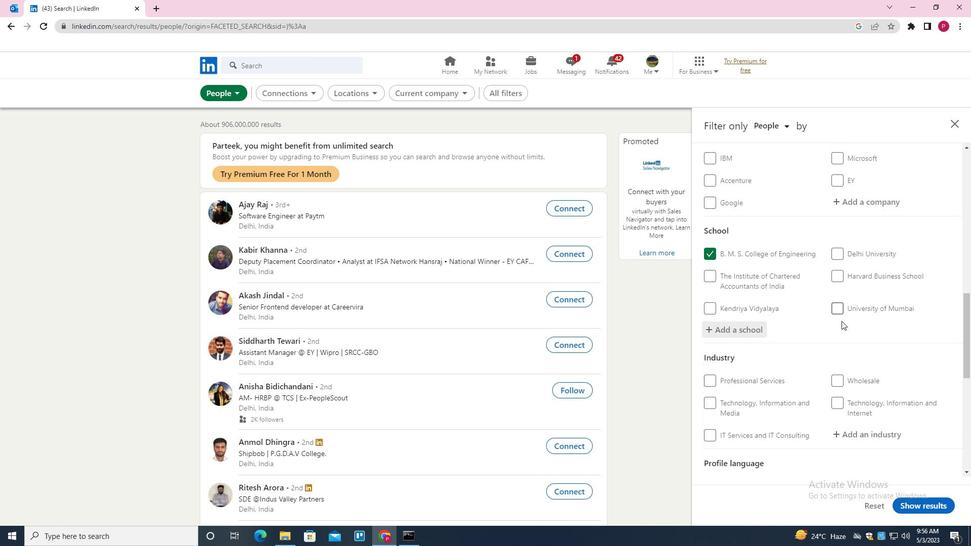 
Action: Mouse scrolled (830, 328) with delta (0, 0)
Screenshot: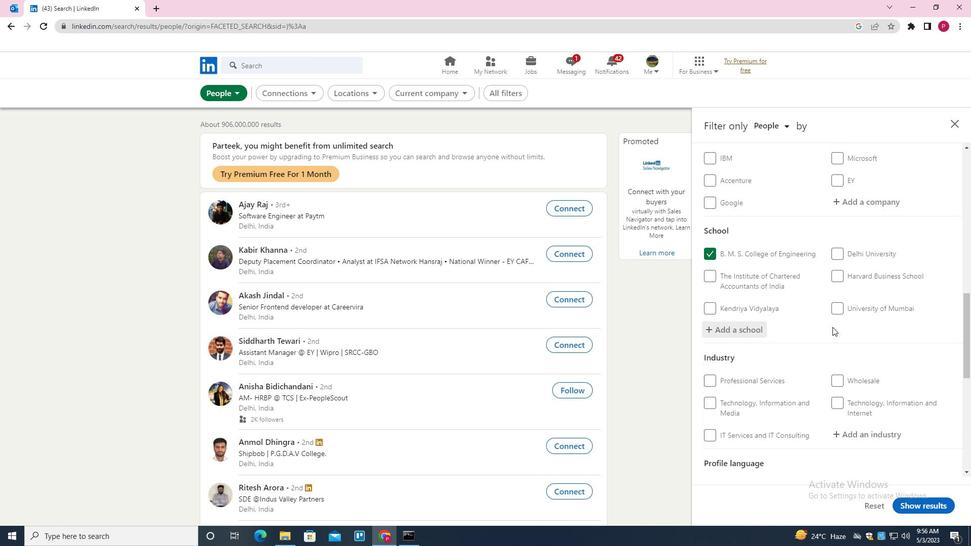 
Action: Mouse scrolled (830, 328) with delta (0, 0)
Screenshot: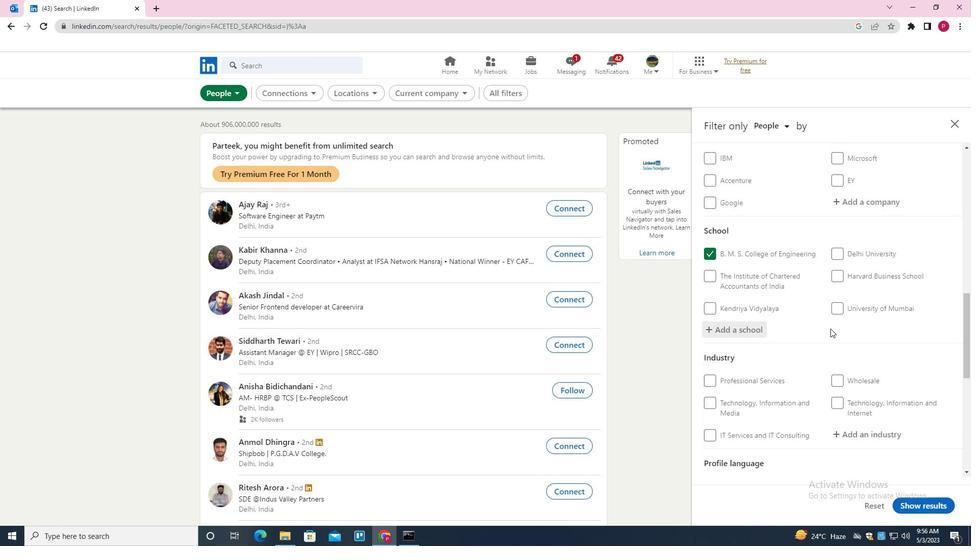 
Action: Mouse scrolled (830, 328) with delta (0, 0)
Screenshot: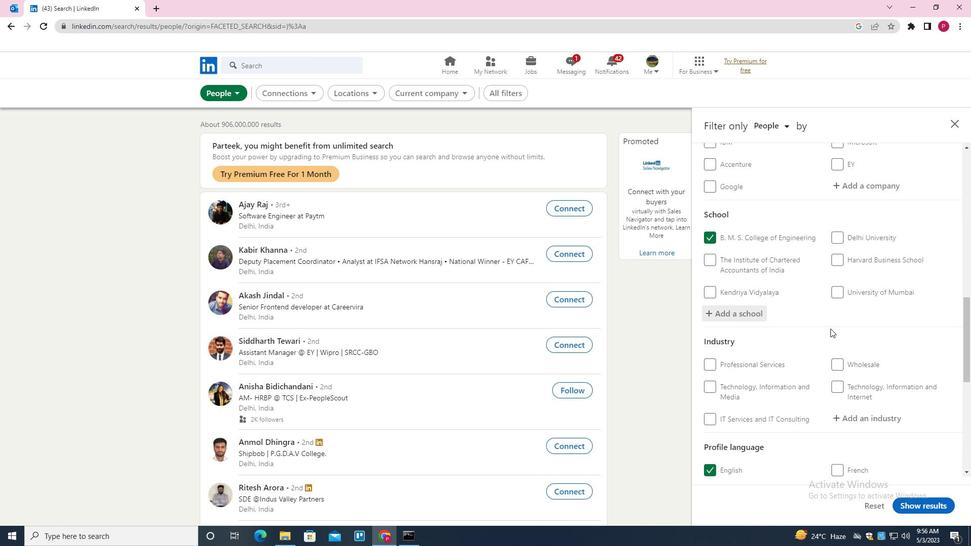 
Action: Mouse moved to (857, 286)
Screenshot: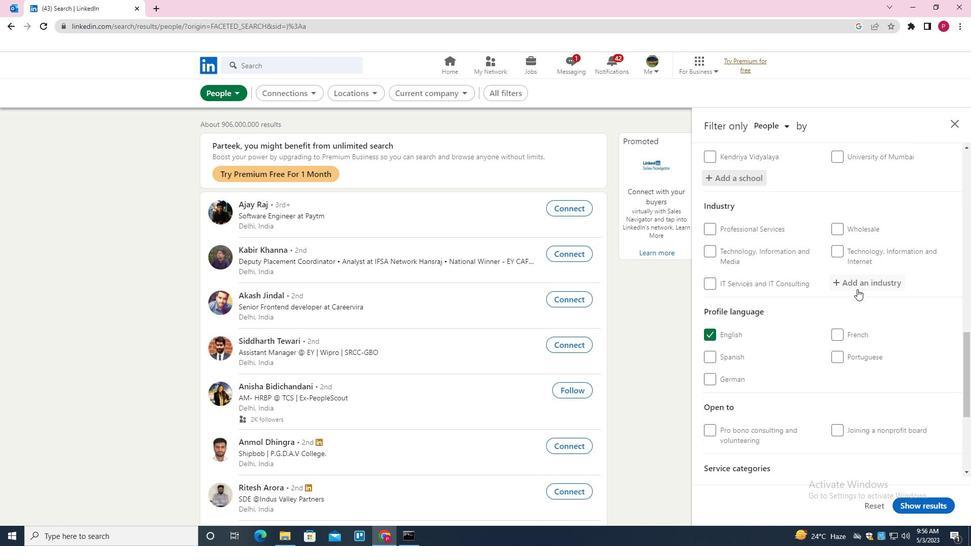 
Action: Mouse pressed left at (857, 286)
Screenshot: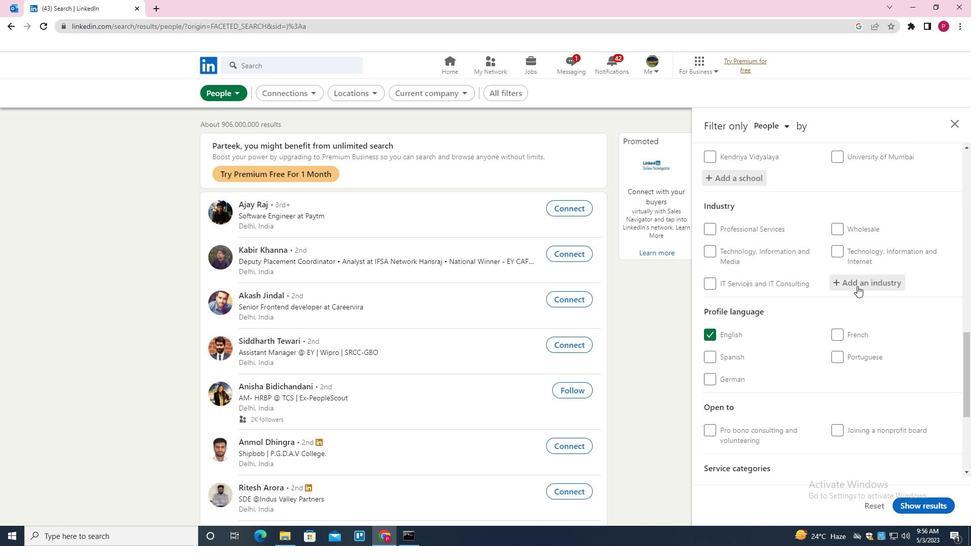 
Action: Key pressed <Key.shift><Key.shift>RANCHING<Key.space><Key.down><Key.down><Key.enter>
Screenshot: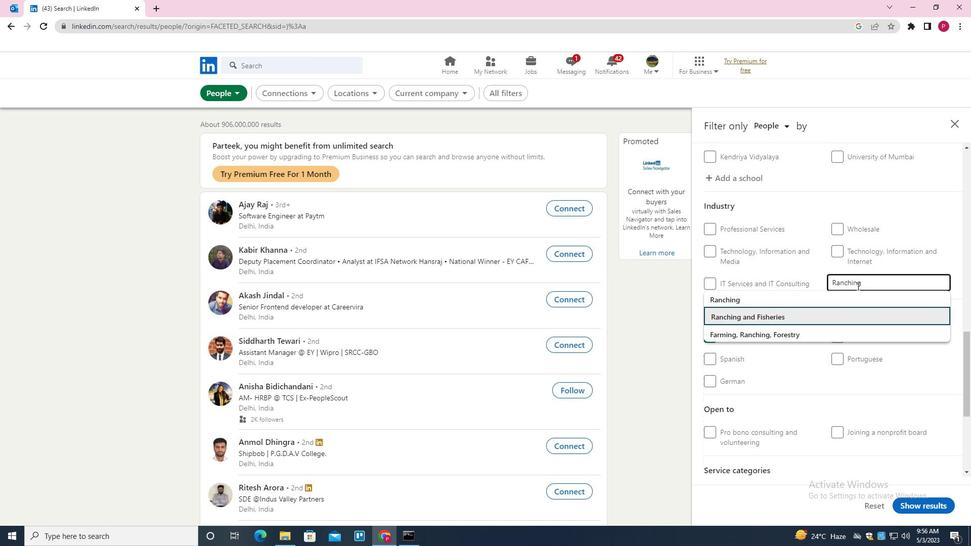 
Action: Mouse moved to (806, 341)
Screenshot: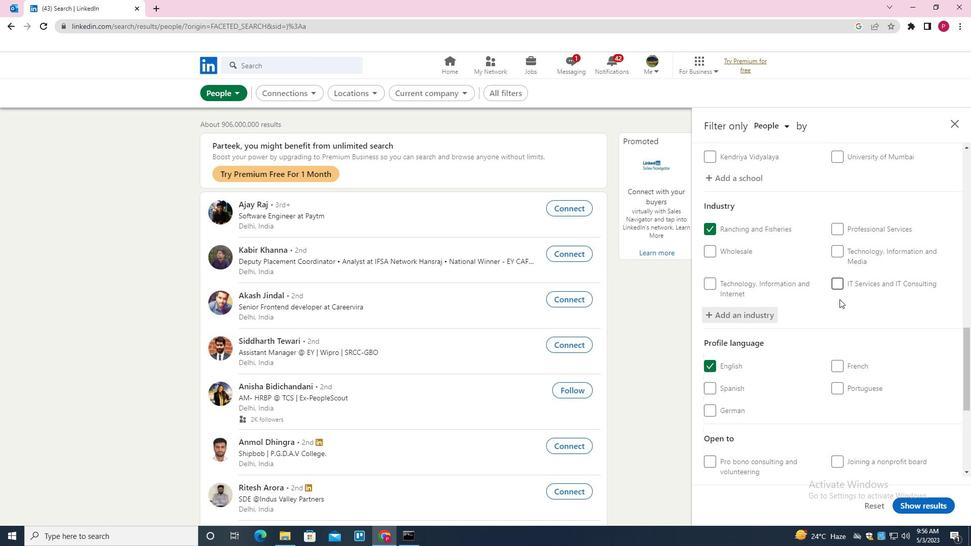 
Action: Mouse scrolled (806, 340) with delta (0, 0)
Screenshot: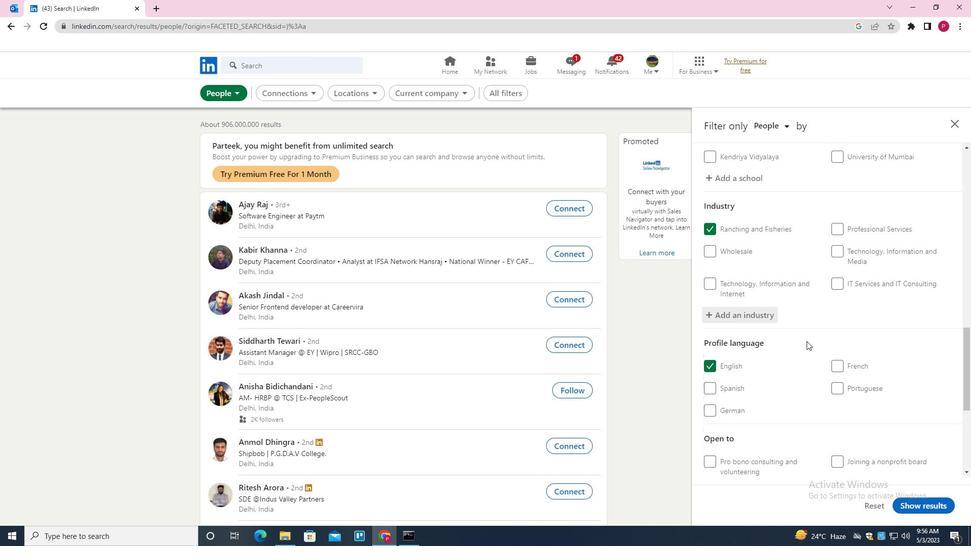 
Action: Mouse moved to (807, 341)
Screenshot: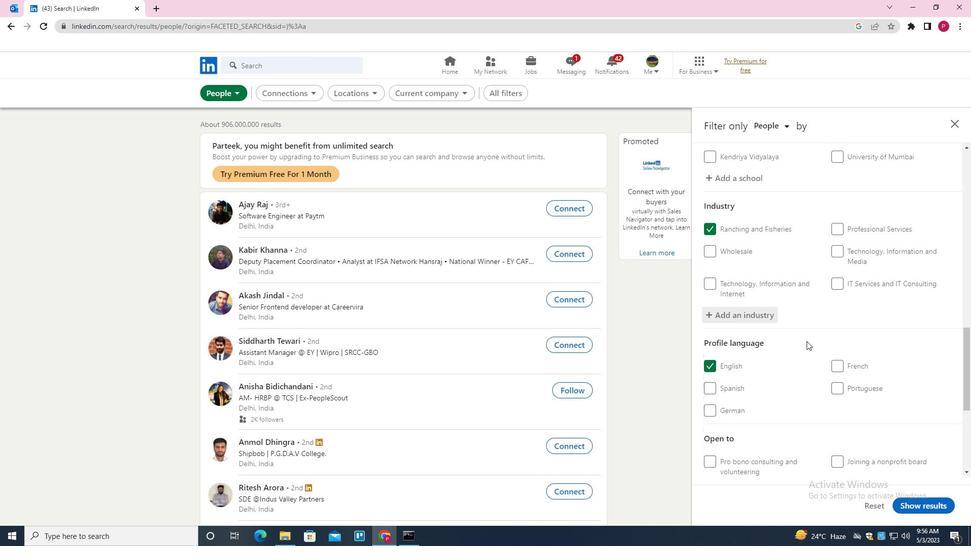 
Action: Mouse scrolled (807, 340) with delta (0, 0)
Screenshot: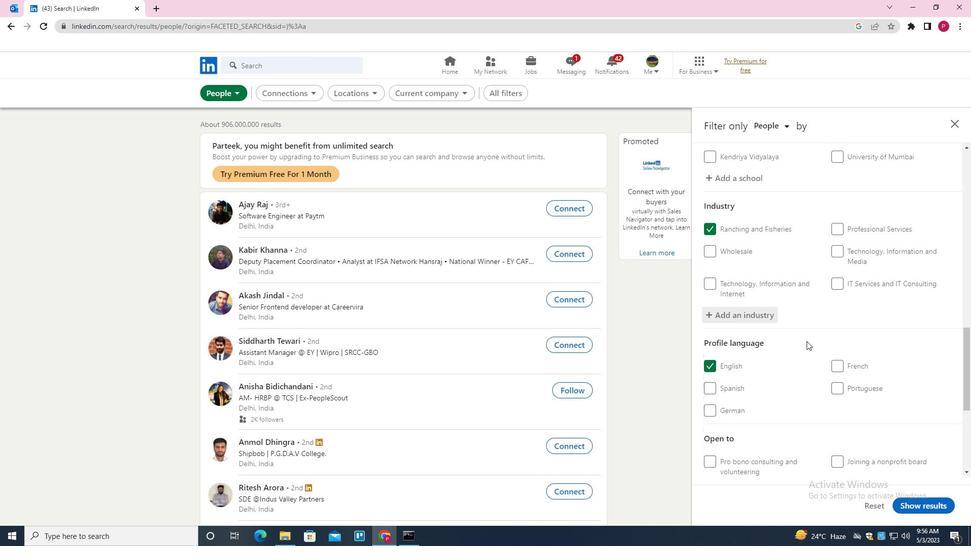 
Action: Mouse moved to (815, 336)
Screenshot: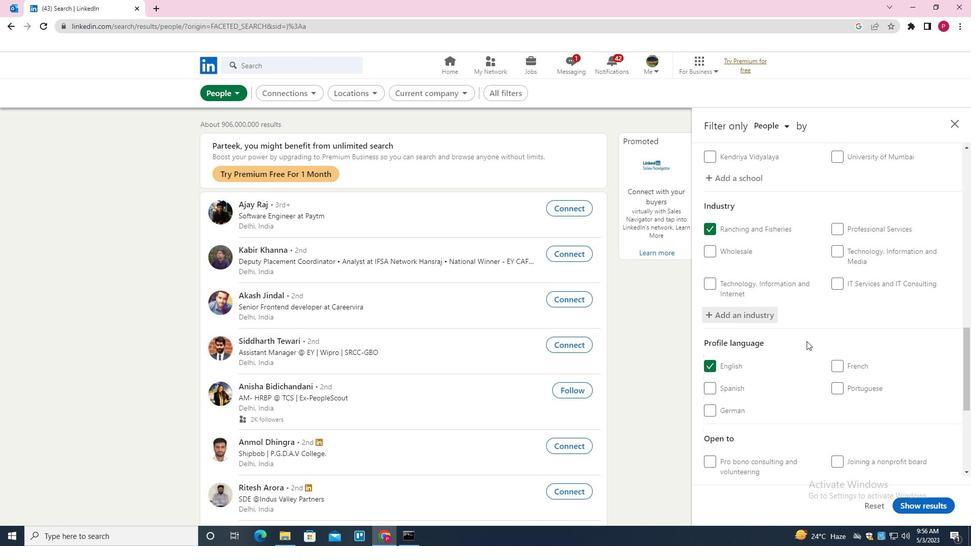 
Action: Mouse scrolled (815, 335) with delta (0, 0)
Screenshot: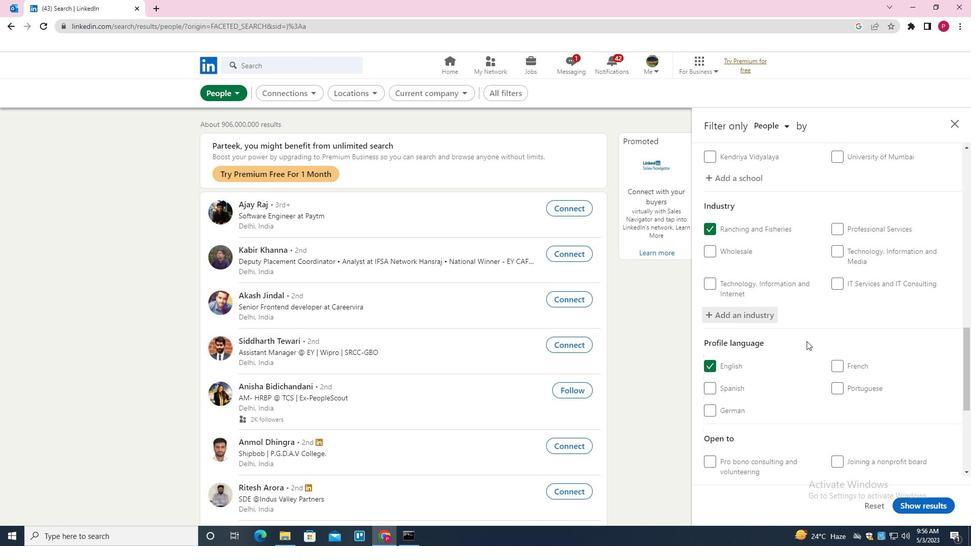 
Action: Mouse moved to (816, 335)
Screenshot: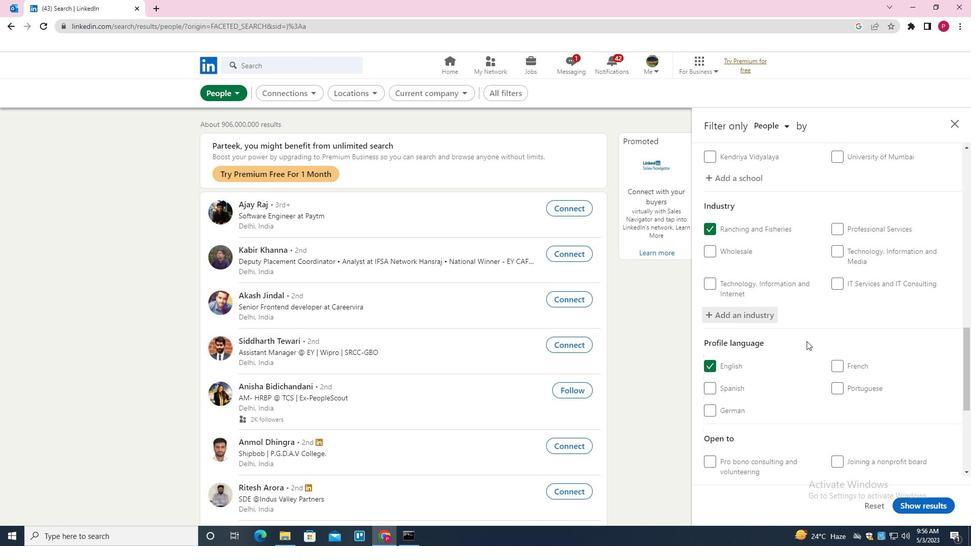 
Action: Mouse scrolled (816, 335) with delta (0, 0)
Screenshot: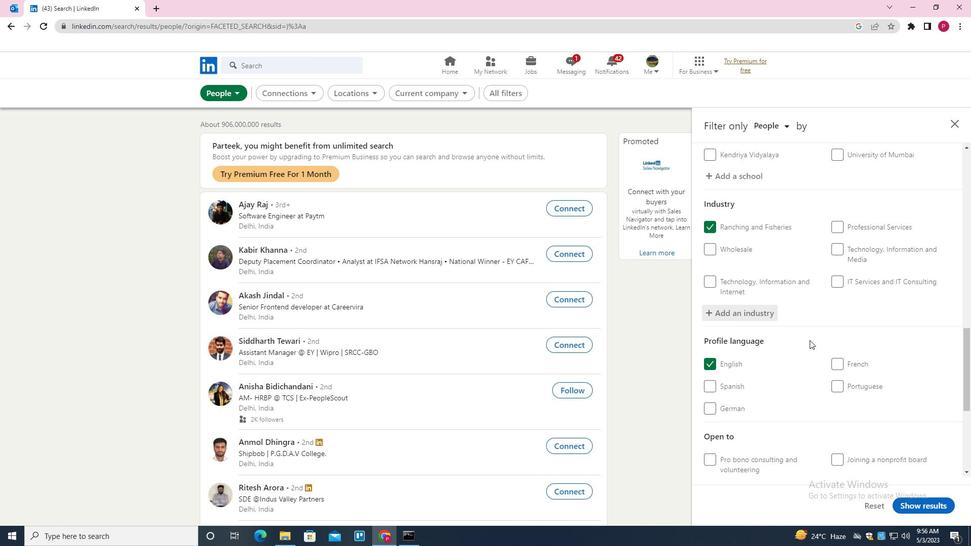 
Action: Mouse moved to (869, 366)
Screenshot: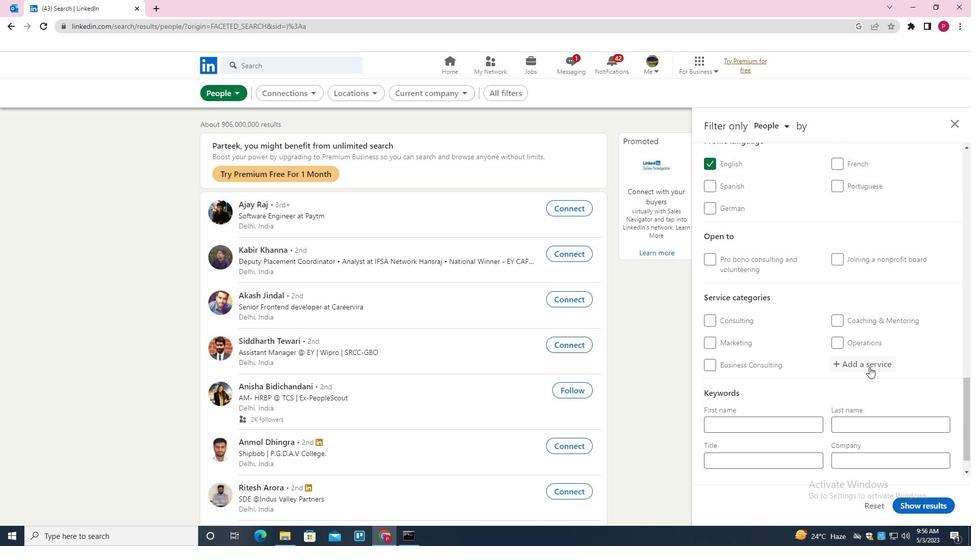 
Action: Mouse pressed left at (869, 366)
Screenshot: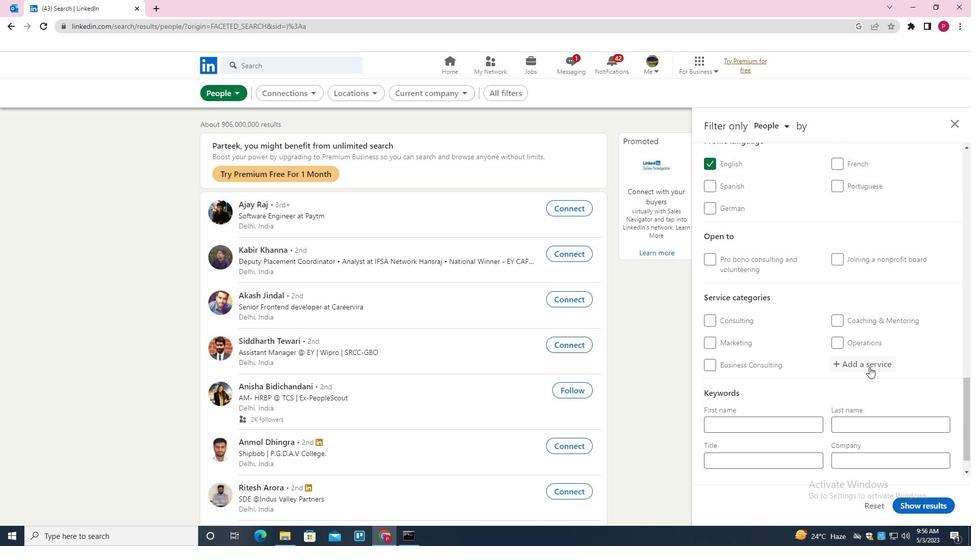 
Action: Key pressed <Key.shift>LEADERSHIP<Key.space><Key.shift><Key.shift>DEVELOPMENT<Key.down><Key.enter>
Screenshot: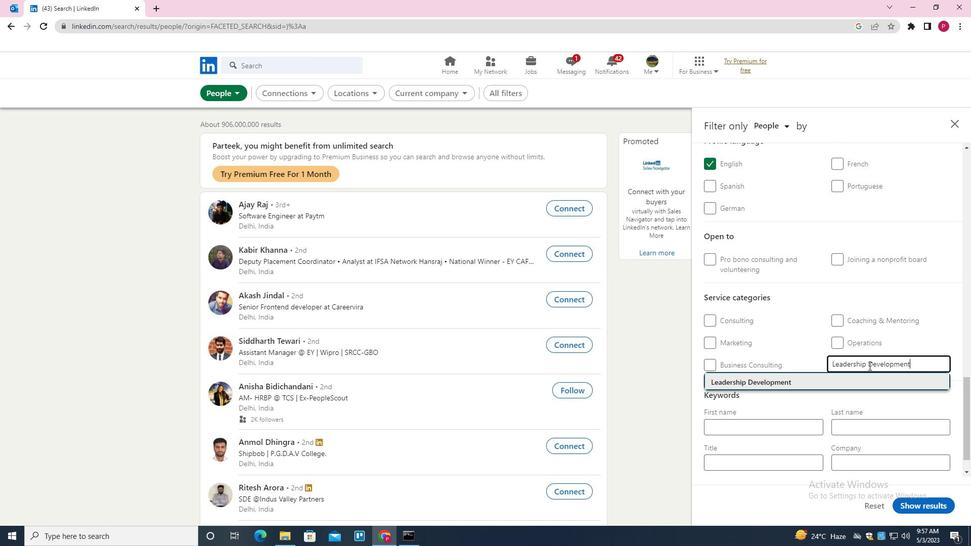
Action: Mouse scrolled (869, 365) with delta (0, 0)
Screenshot: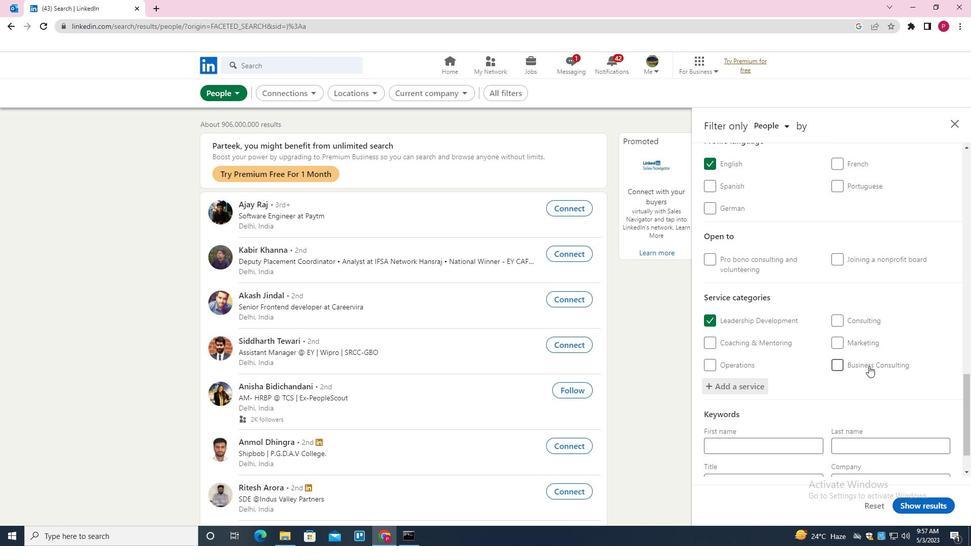 
Action: Mouse scrolled (869, 365) with delta (0, 0)
Screenshot: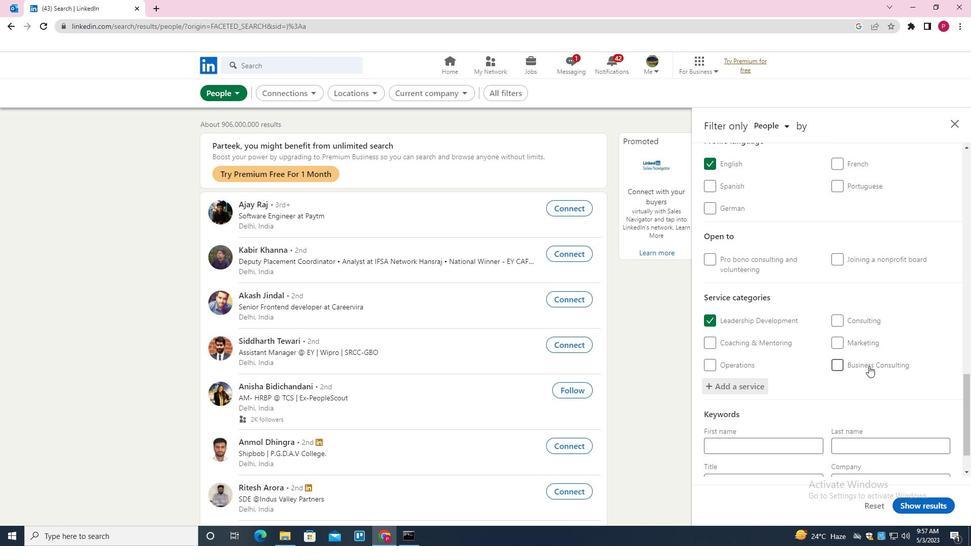 
Action: Mouse scrolled (869, 365) with delta (0, 0)
Screenshot: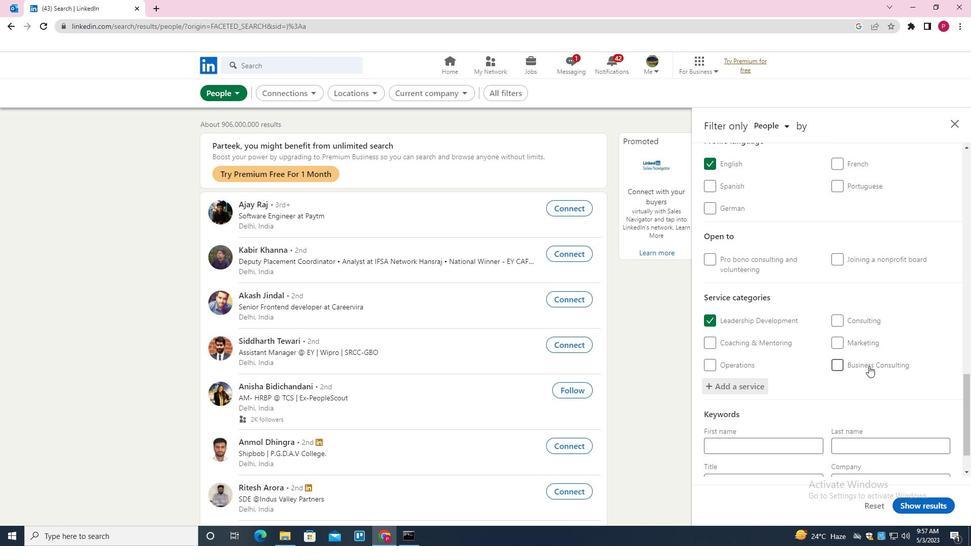 
Action: Mouse scrolled (869, 365) with delta (0, 0)
Screenshot: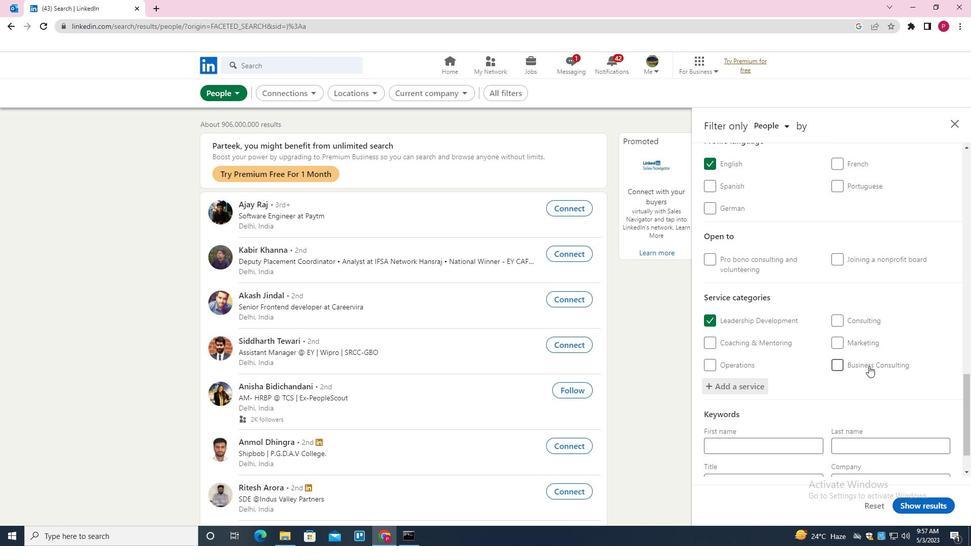 
Action: Mouse moved to (792, 432)
Screenshot: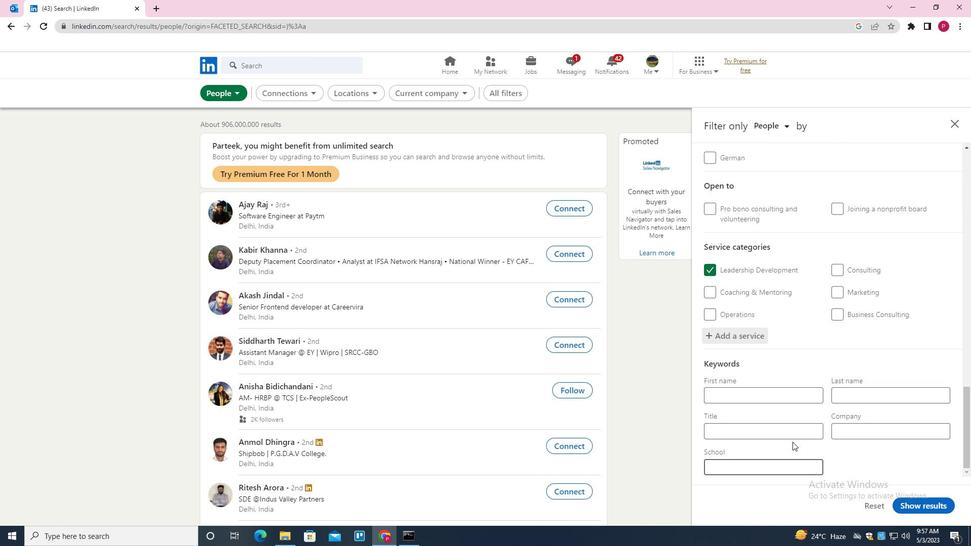 
Action: Mouse pressed left at (792, 432)
Screenshot: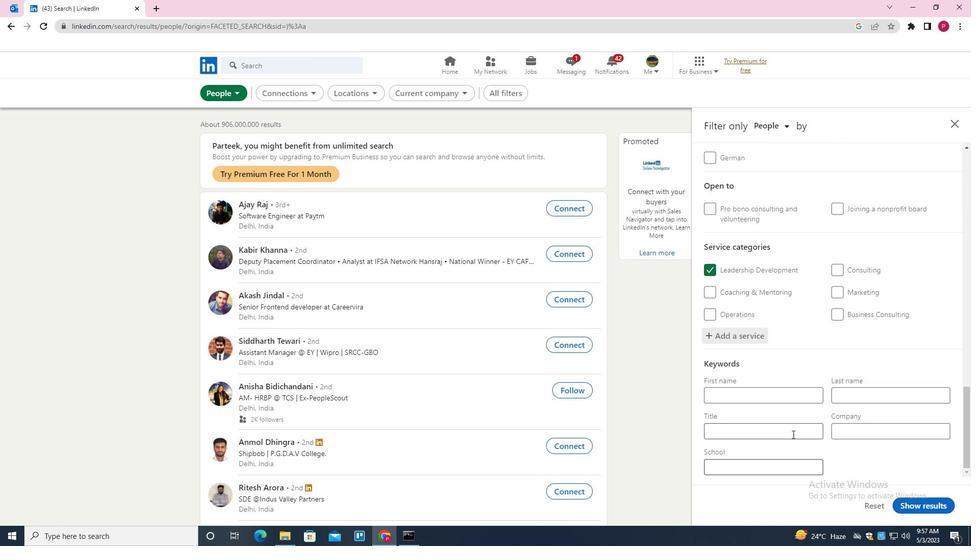 
Action: Key pressed <Key.shift><Key.shift><Key.shift><Key.shift><Key.shift><Key.shift><Key.shift>WEDDING<Key.space><Key.shift><Key.shift><Key.shift><Key.shift><Key.shift><Key.shift><Key.shift><Key.shift><Key.shift>COORDINATOR
Screenshot: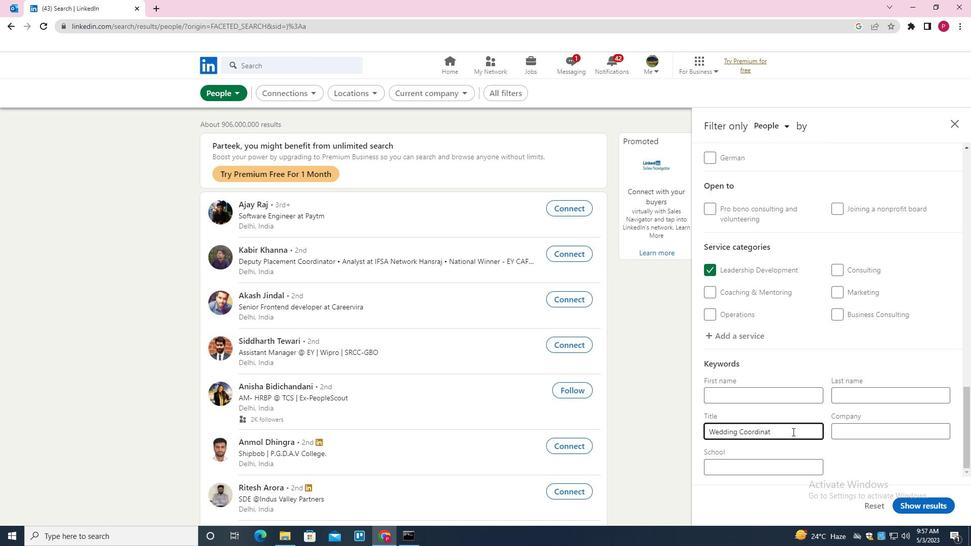 
Action: Mouse moved to (910, 504)
Screenshot: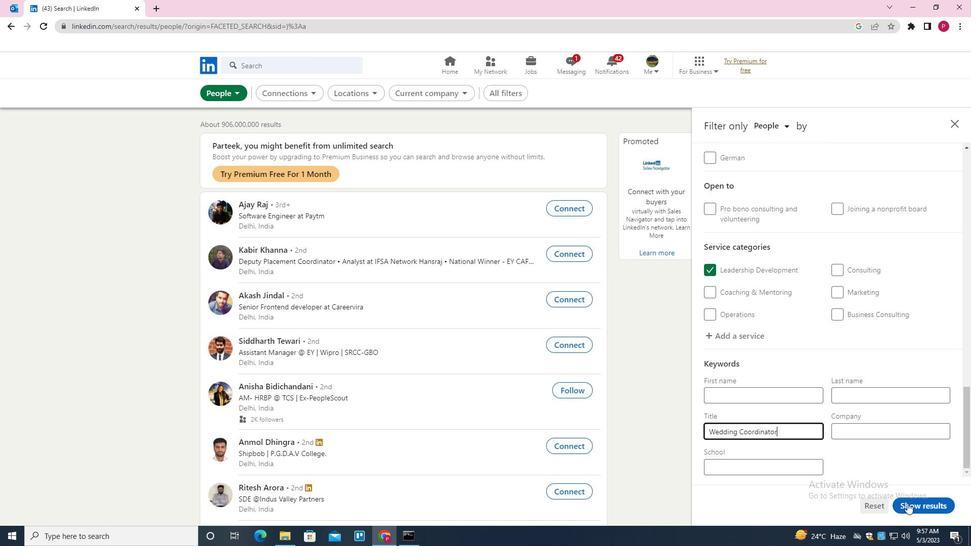 
Action: Mouse pressed left at (910, 504)
Screenshot: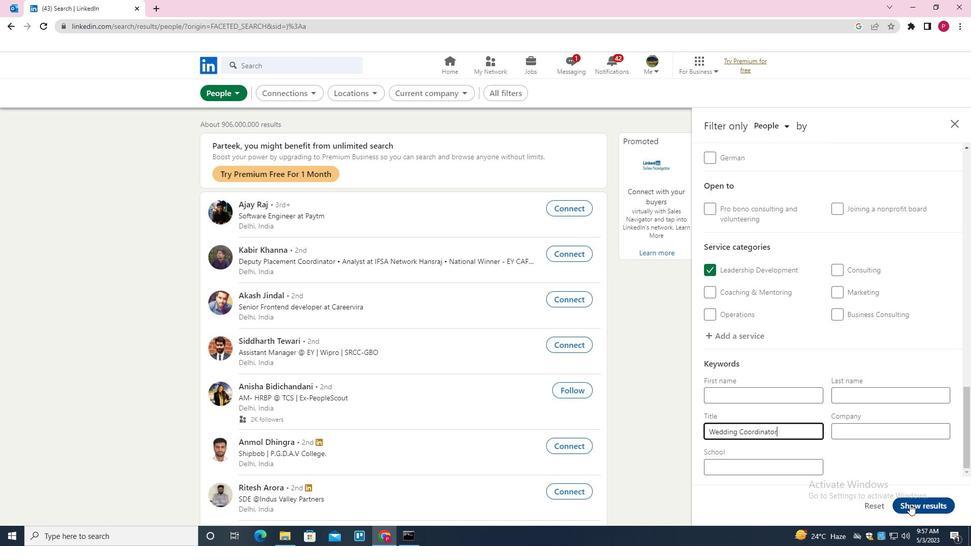
Action: Mouse moved to (431, 277)
Screenshot: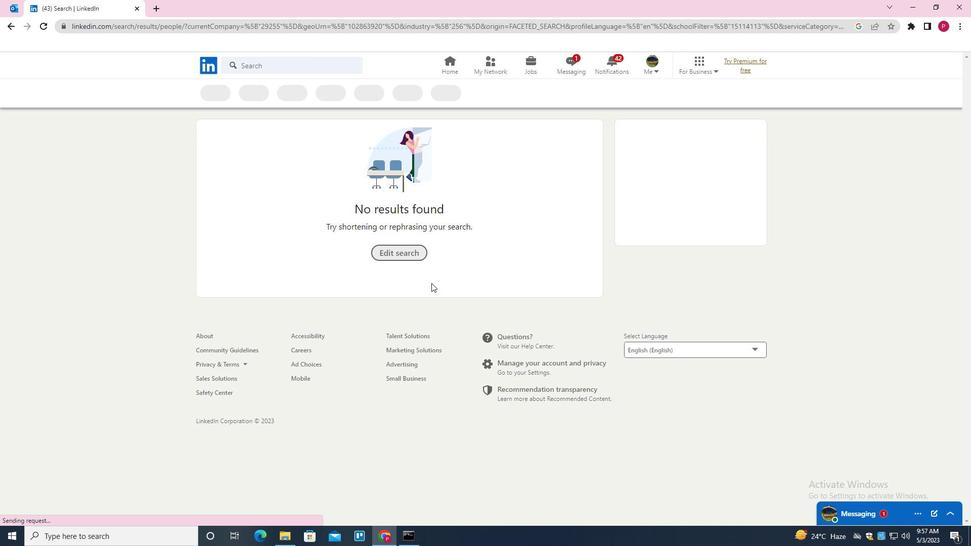 
